 Task: Select the non-relative option in the preference import modul specifier.
Action: Mouse moved to (11, 627)
Screenshot: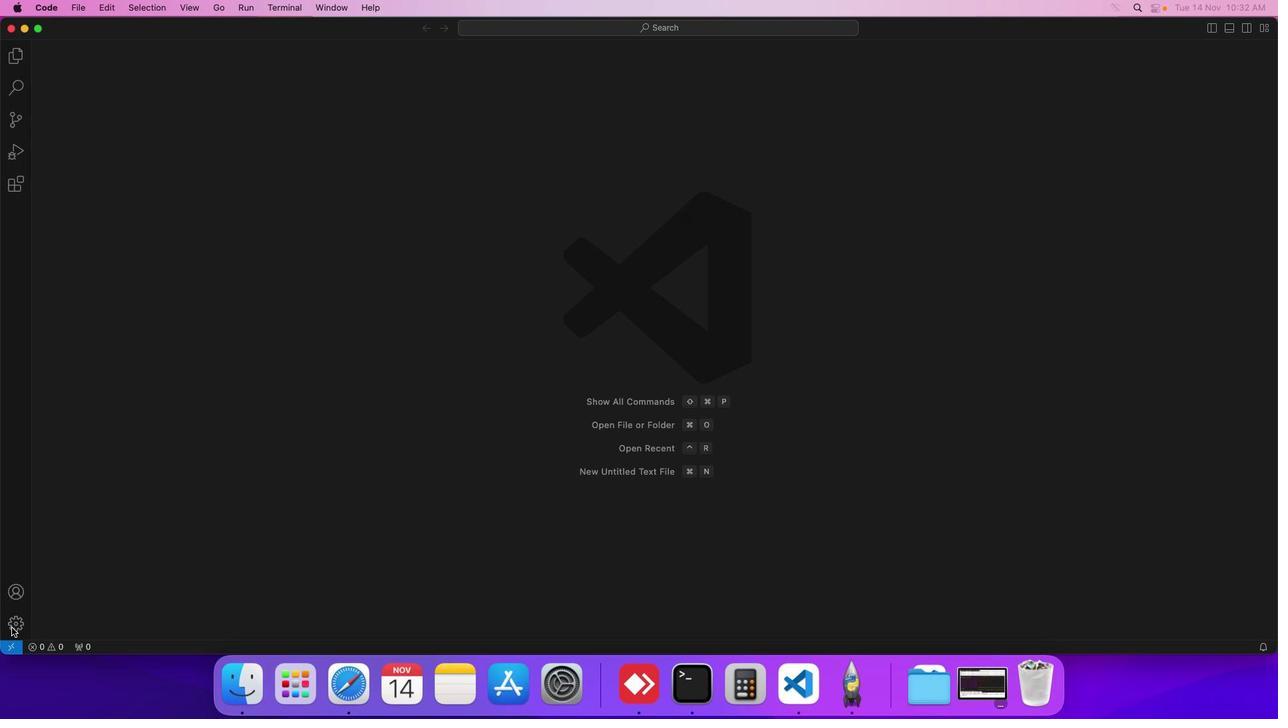 
Action: Mouse pressed left at (11, 627)
Screenshot: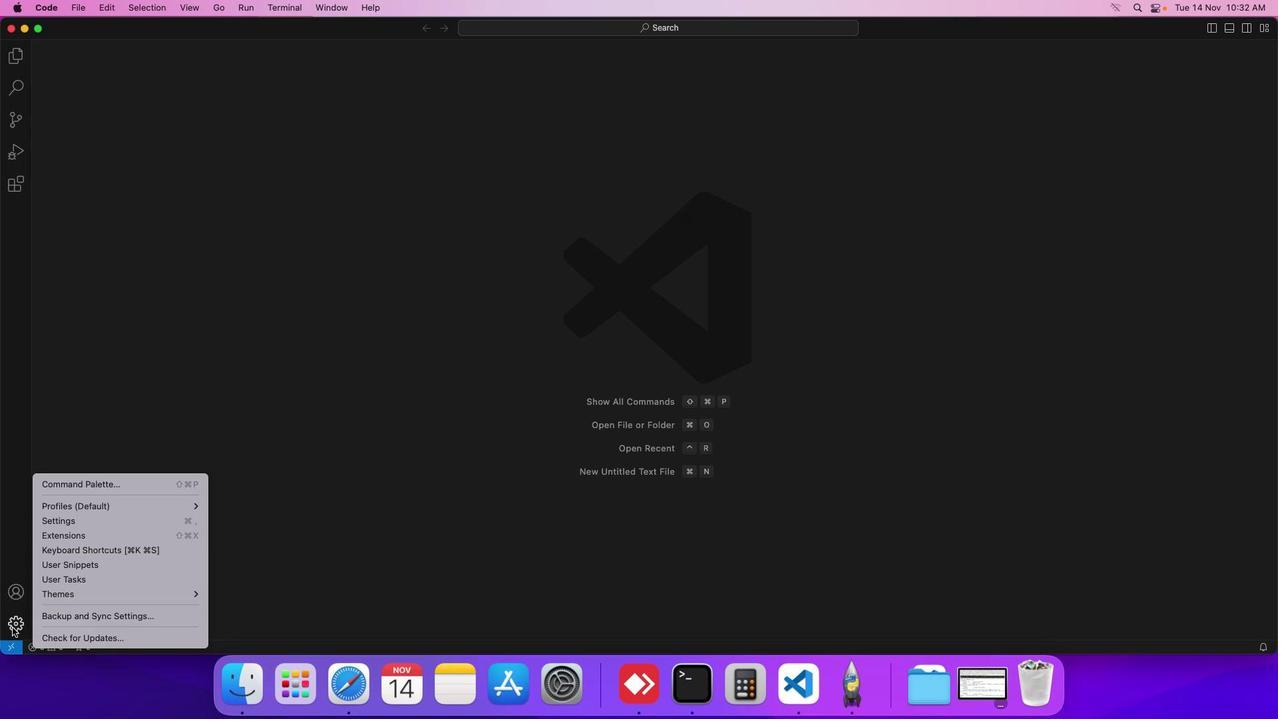
Action: Mouse moved to (164, 521)
Screenshot: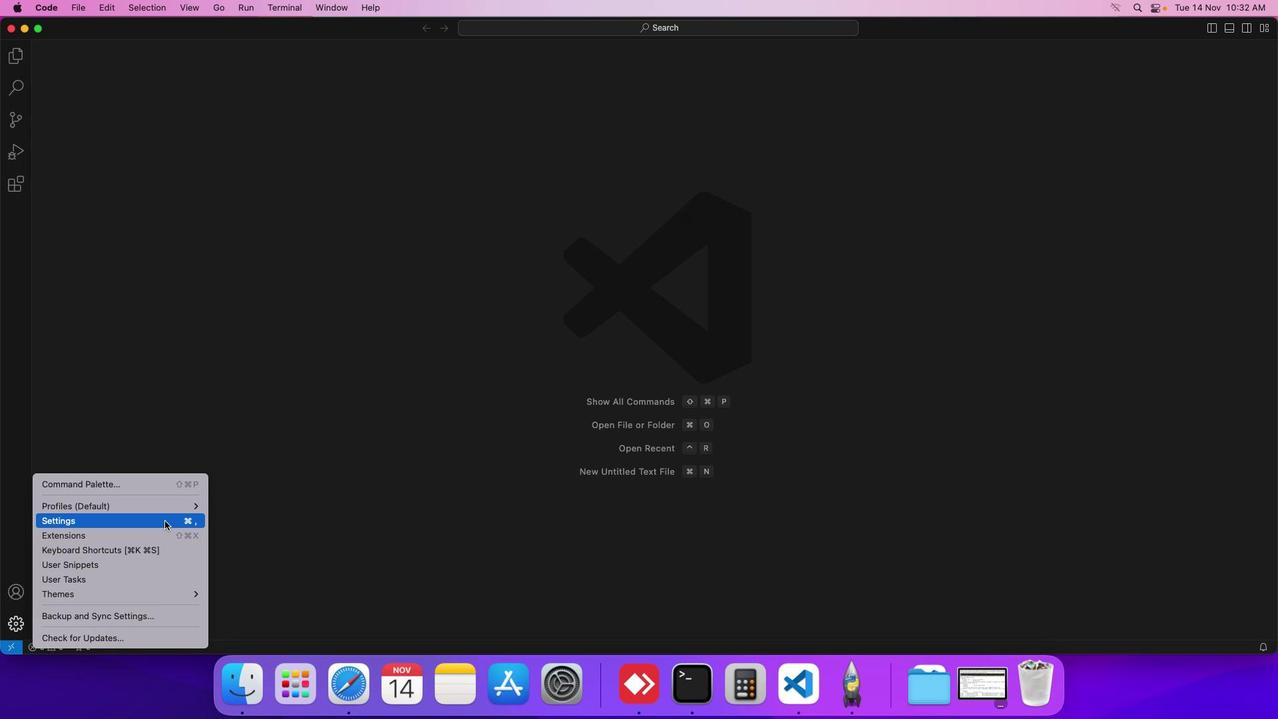 
Action: Mouse pressed left at (164, 521)
Screenshot: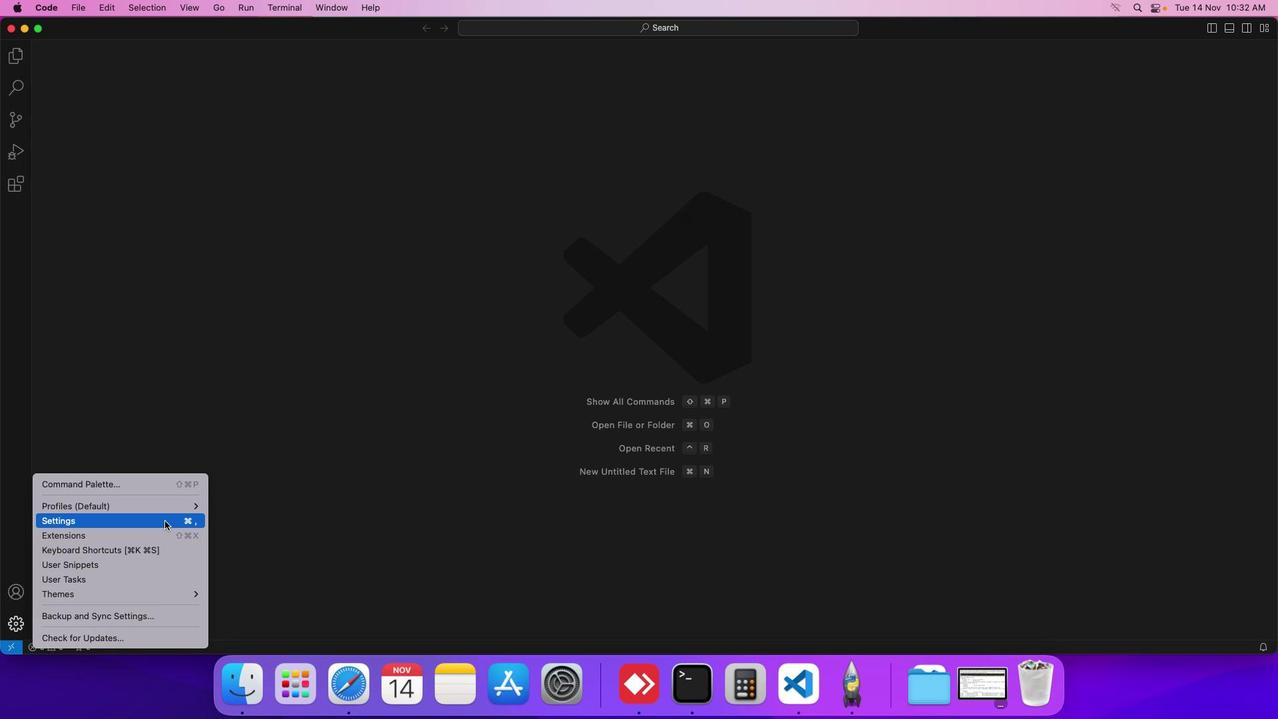 
Action: Mouse moved to (305, 231)
Screenshot: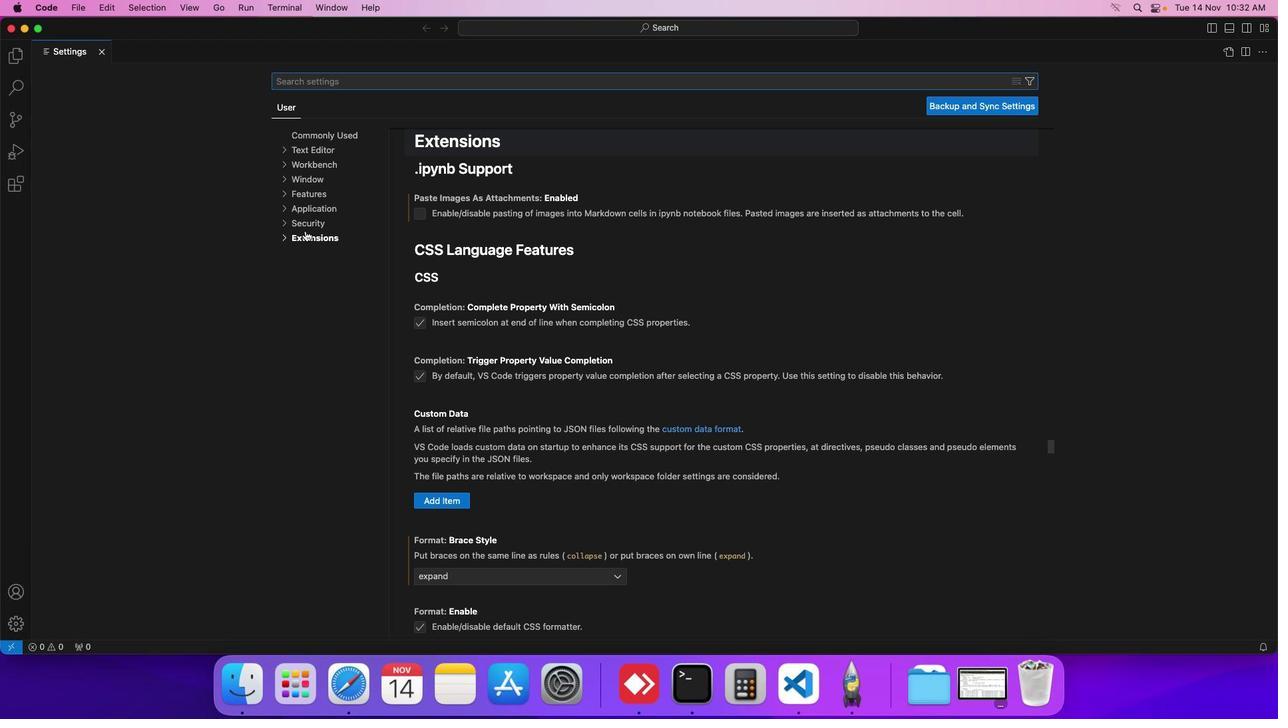 
Action: Mouse pressed left at (305, 231)
Screenshot: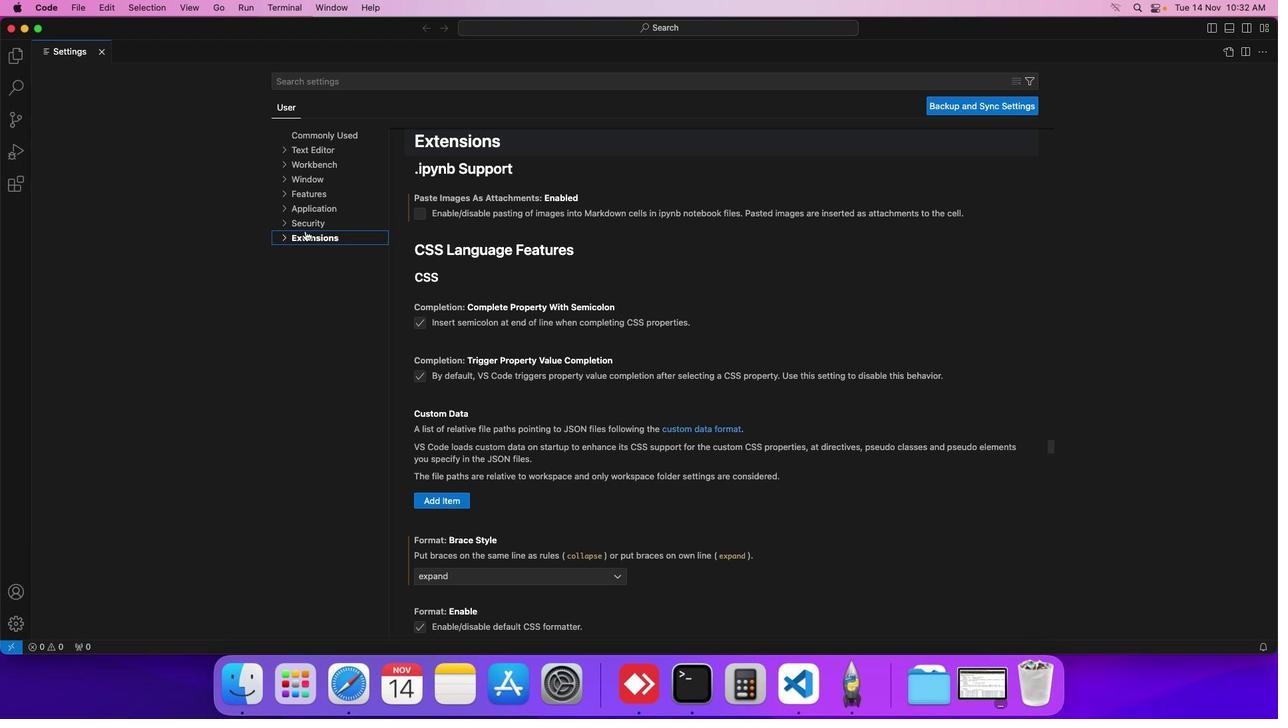 
Action: Mouse moved to (309, 601)
Screenshot: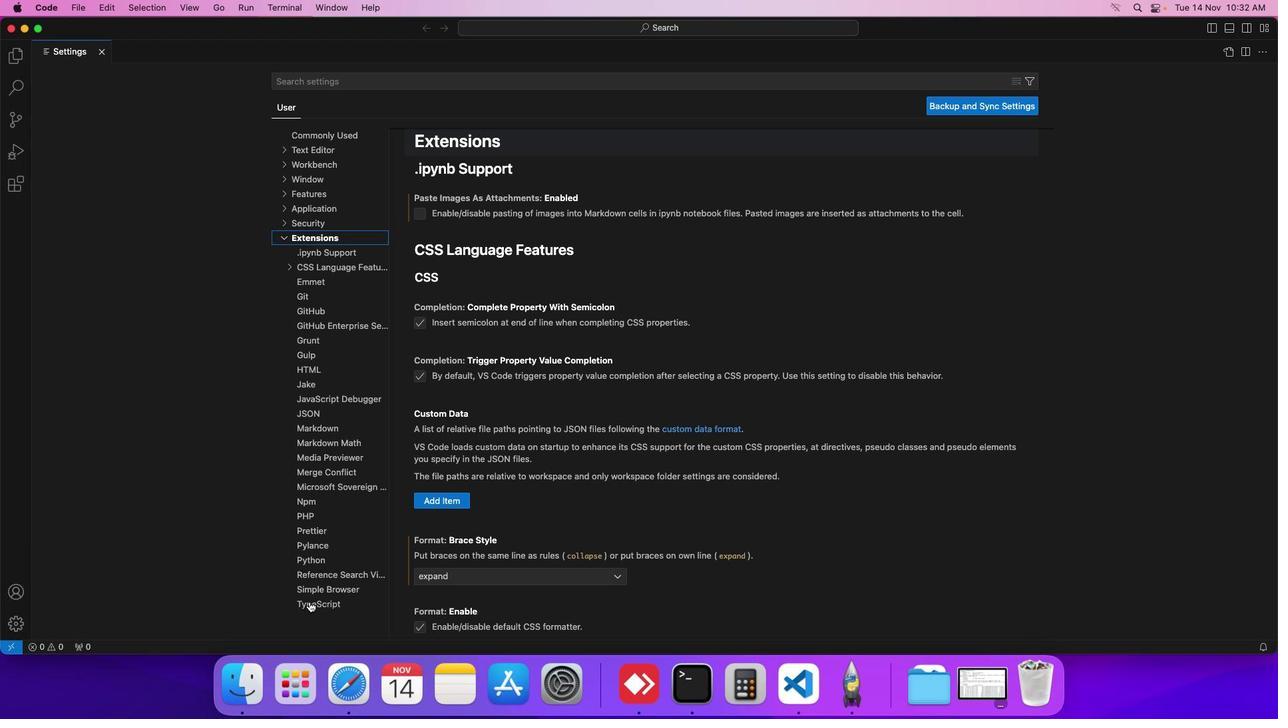 
Action: Mouse pressed left at (309, 601)
Screenshot: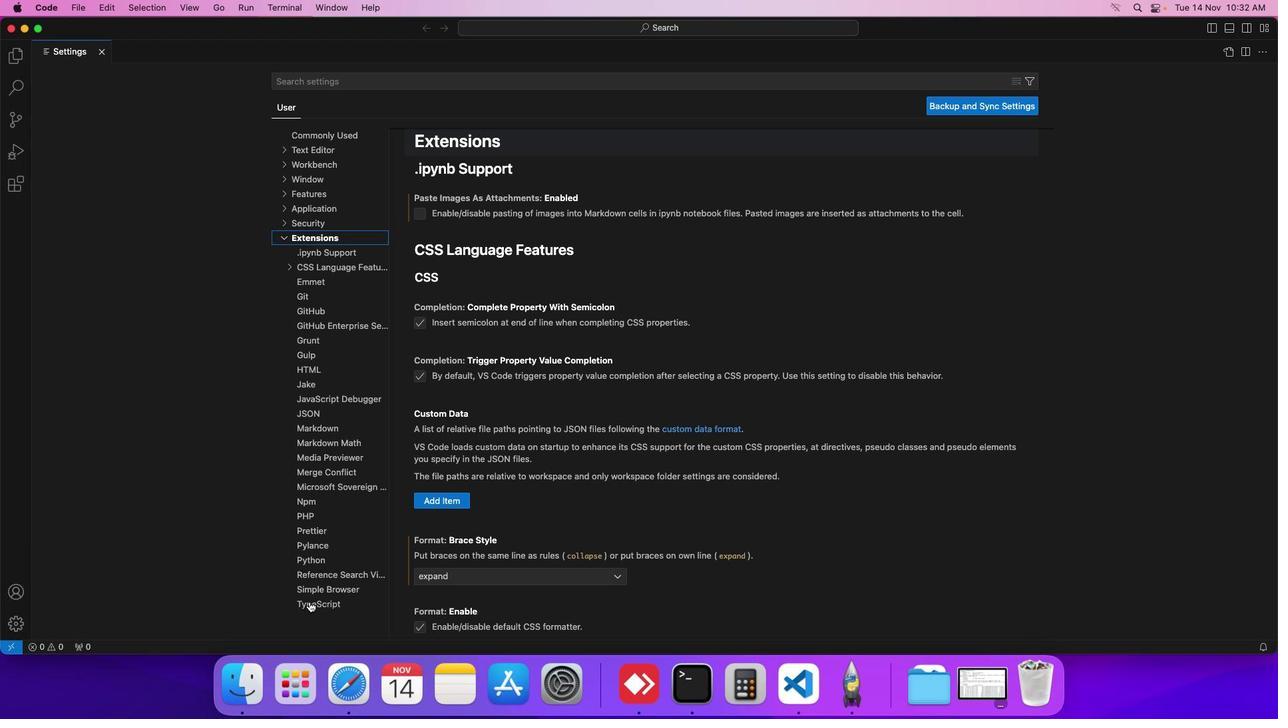 
Action: Mouse moved to (408, 577)
Screenshot: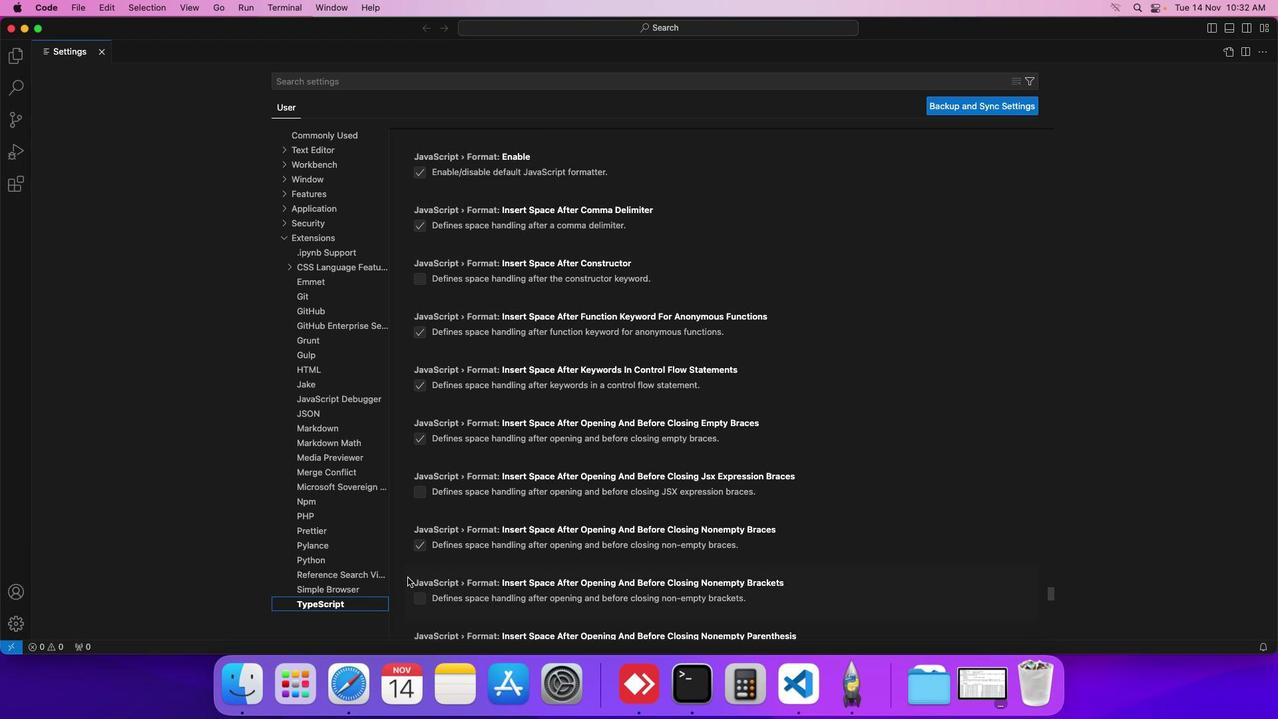 
Action: Mouse scrolled (408, 577) with delta (0, 0)
Screenshot: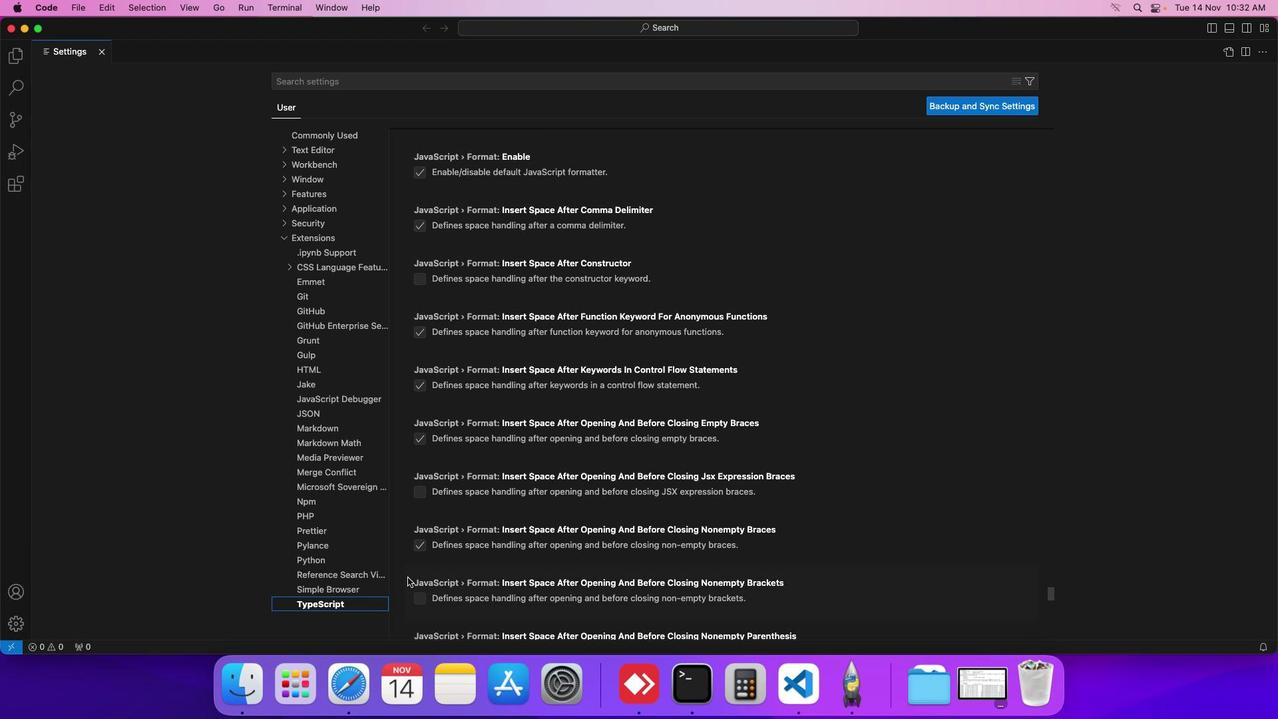 
Action: Mouse scrolled (408, 577) with delta (0, 0)
Screenshot: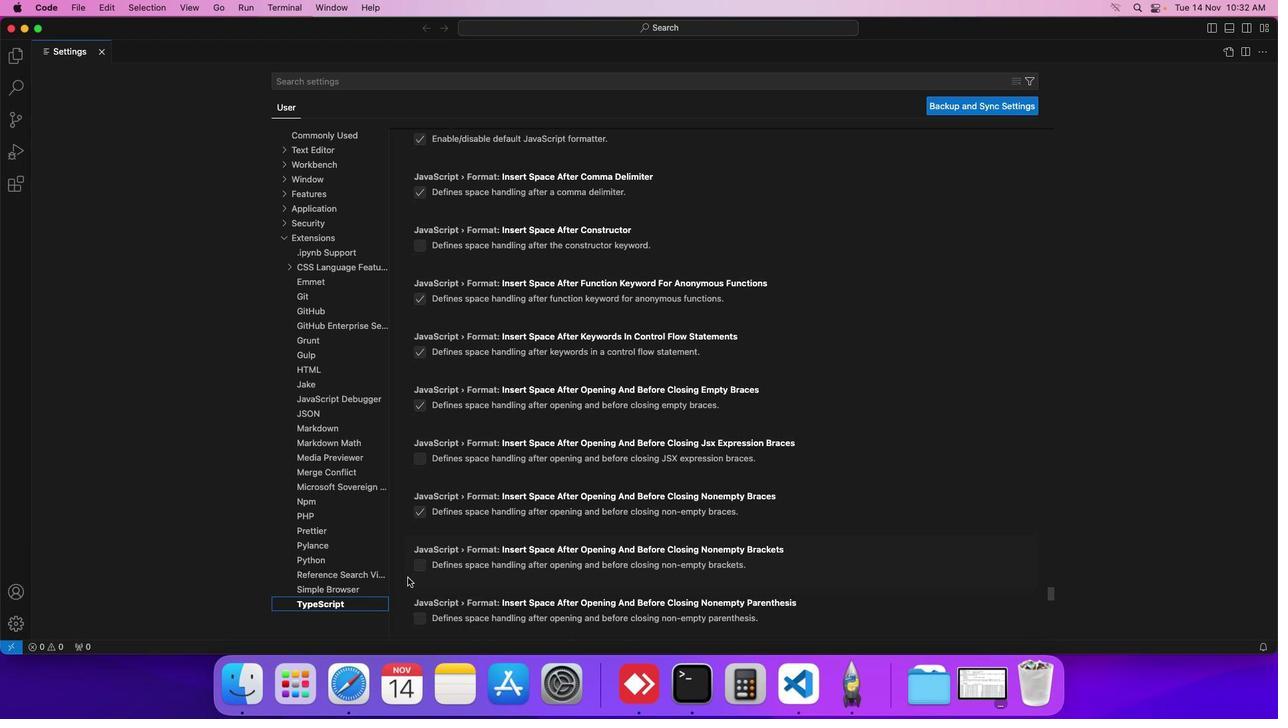 
Action: Mouse scrolled (408, 577) with delta (0, 0)
Screenshot: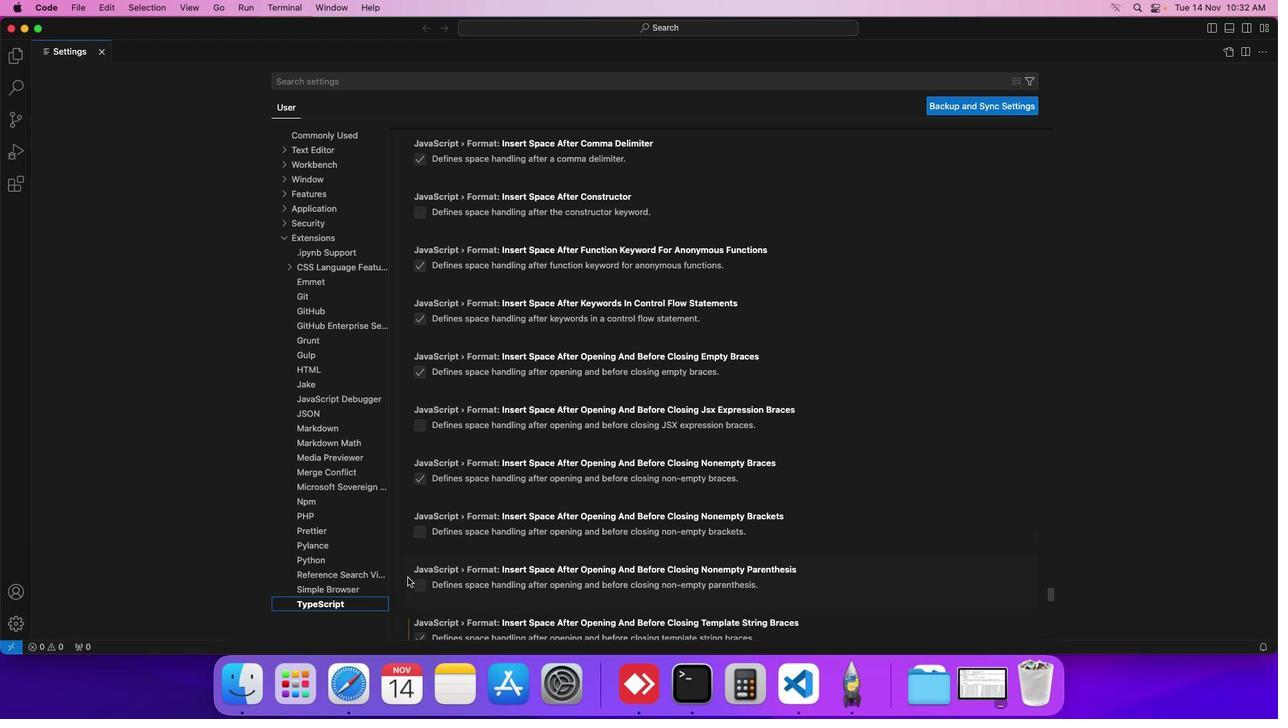 
Action: Mouse scrolled (408, 577) with delta (0, 0)
Screenshot: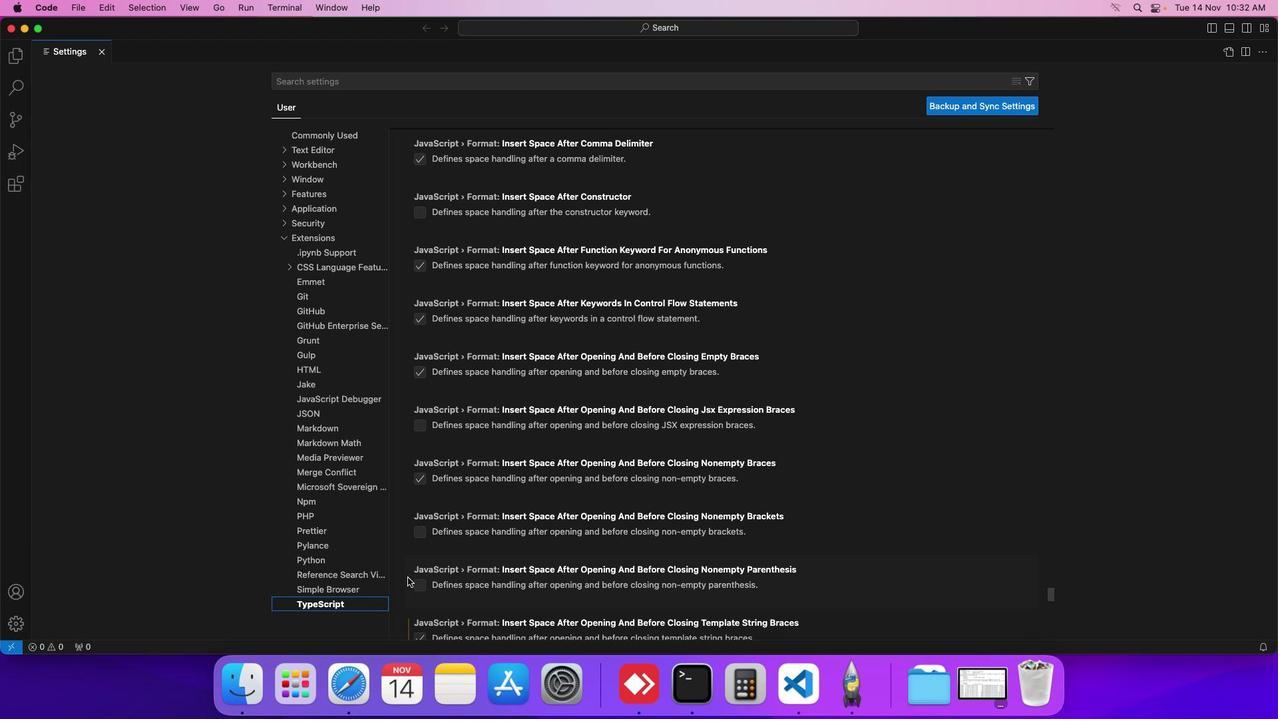 
Action: Mouse moved to (408, 578)
Screenshot: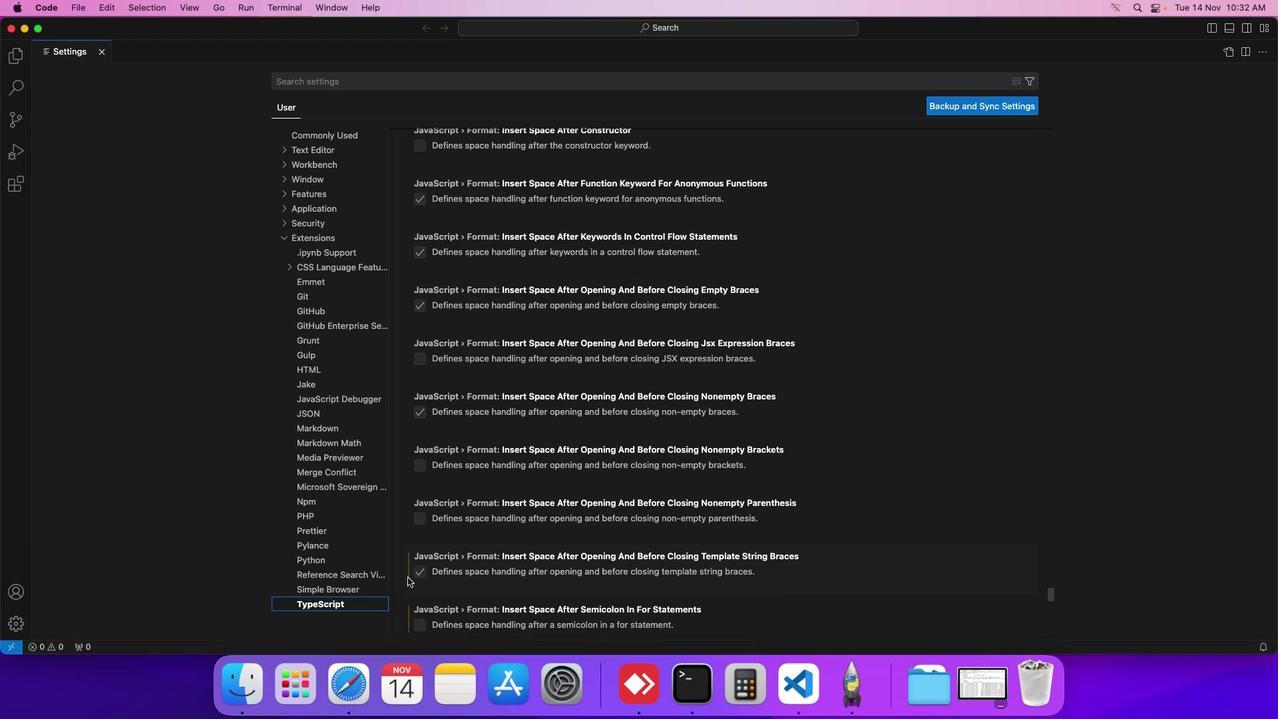 
Action: Mouse scrolled (408, 578) with delta (0, 0)
Screenshot: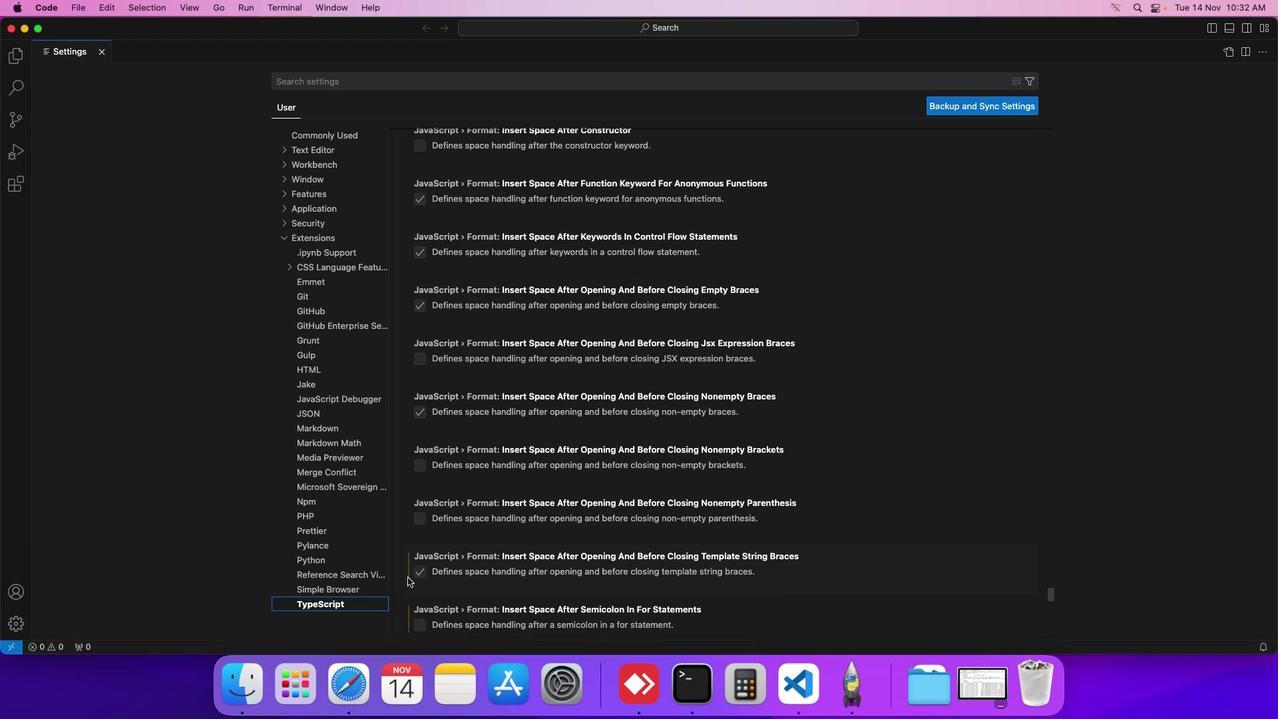 
Action: Mouse moved to (408, 578)
Screenshot: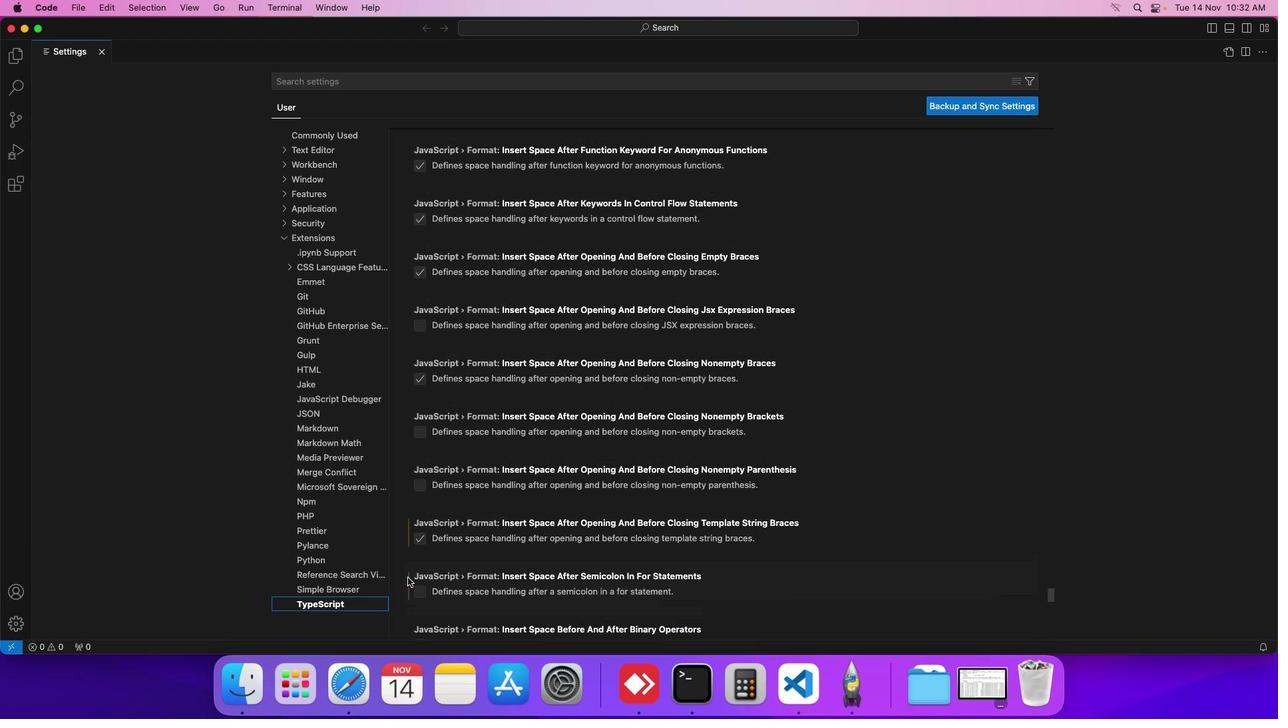 
Action: Mouse scrolled (408, 578) with delta (0, 0)
Screenshot: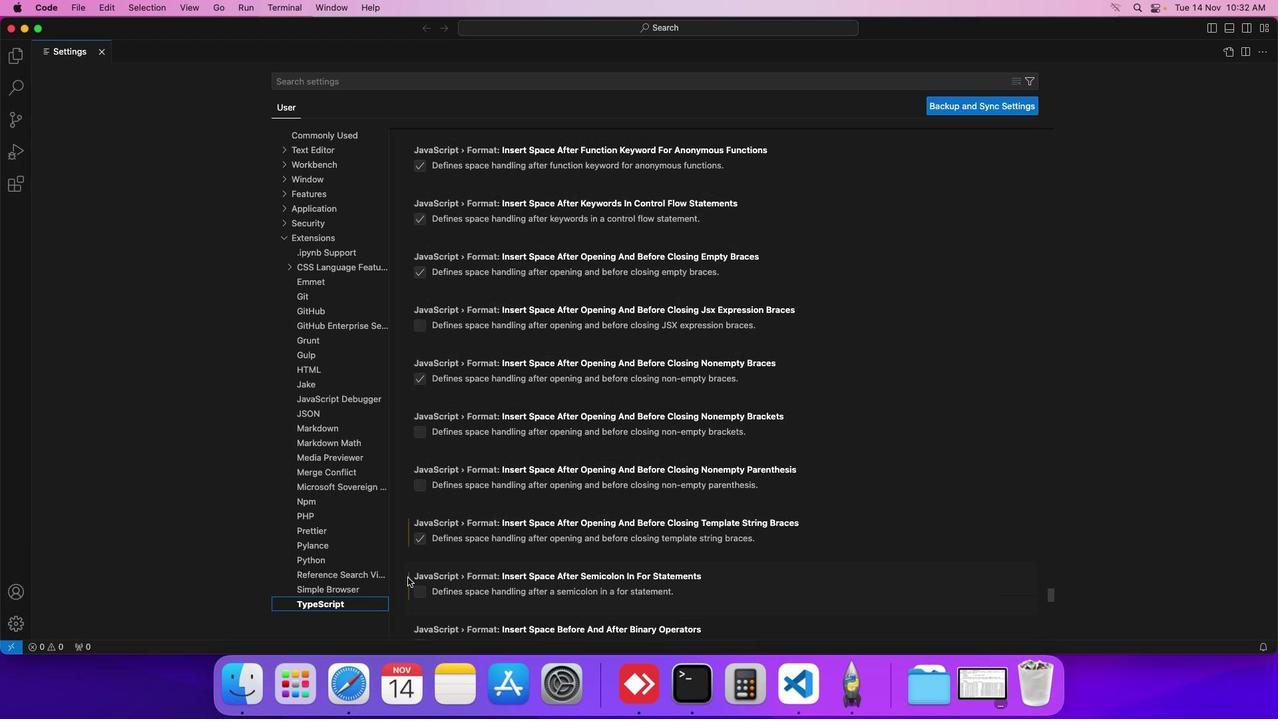 
Action: Mouse scrolled (408, 578) with delta (0, 0)
Screenshot: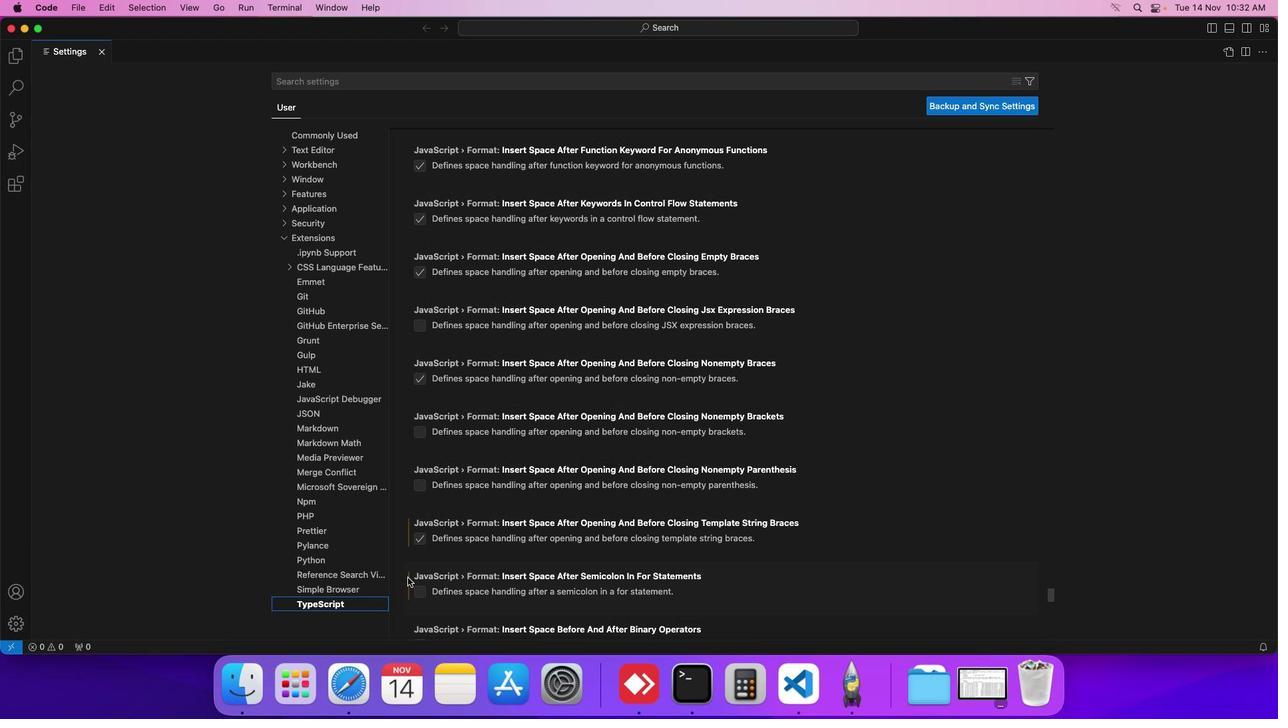 
Action: Mouse scrolled (408, 578) with delta (0, 0)
Screenshot: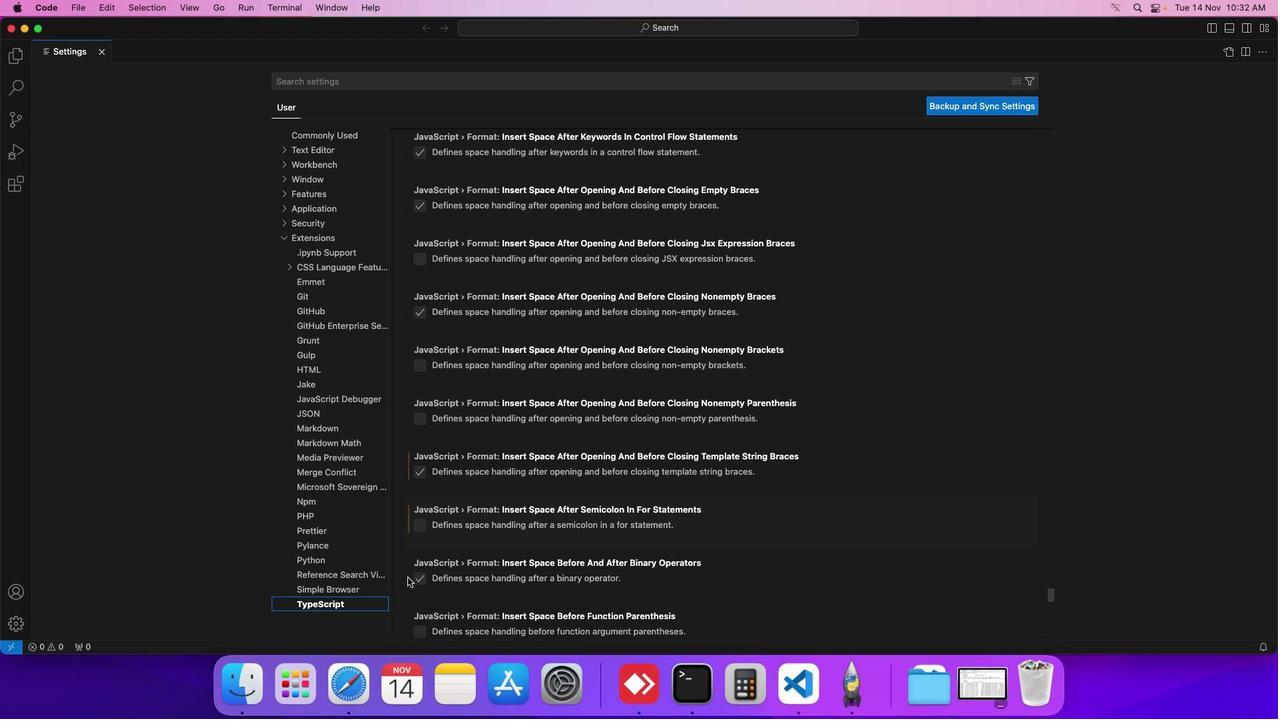 
Action: Mouse scrolled (408, 578) with delta (0, 0)
Screenshot: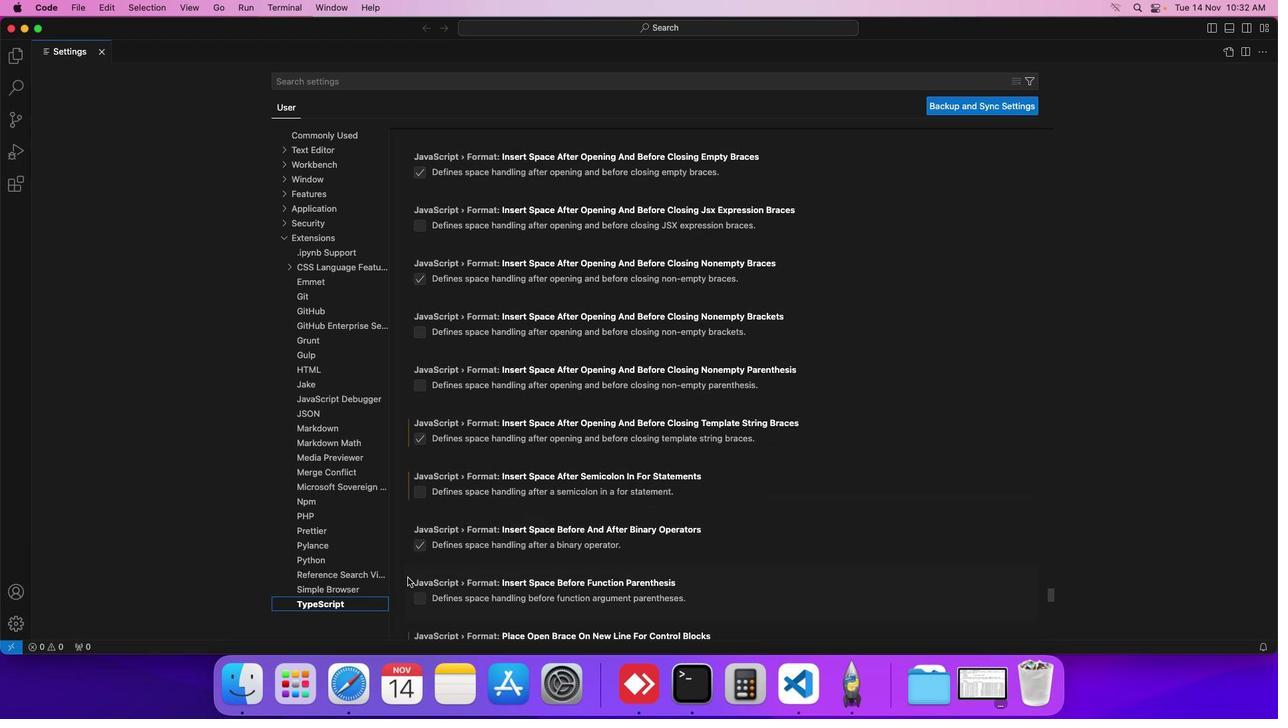 
Action: Mouse scrolled (408, 578) with delta (0, 0)
Screenshot: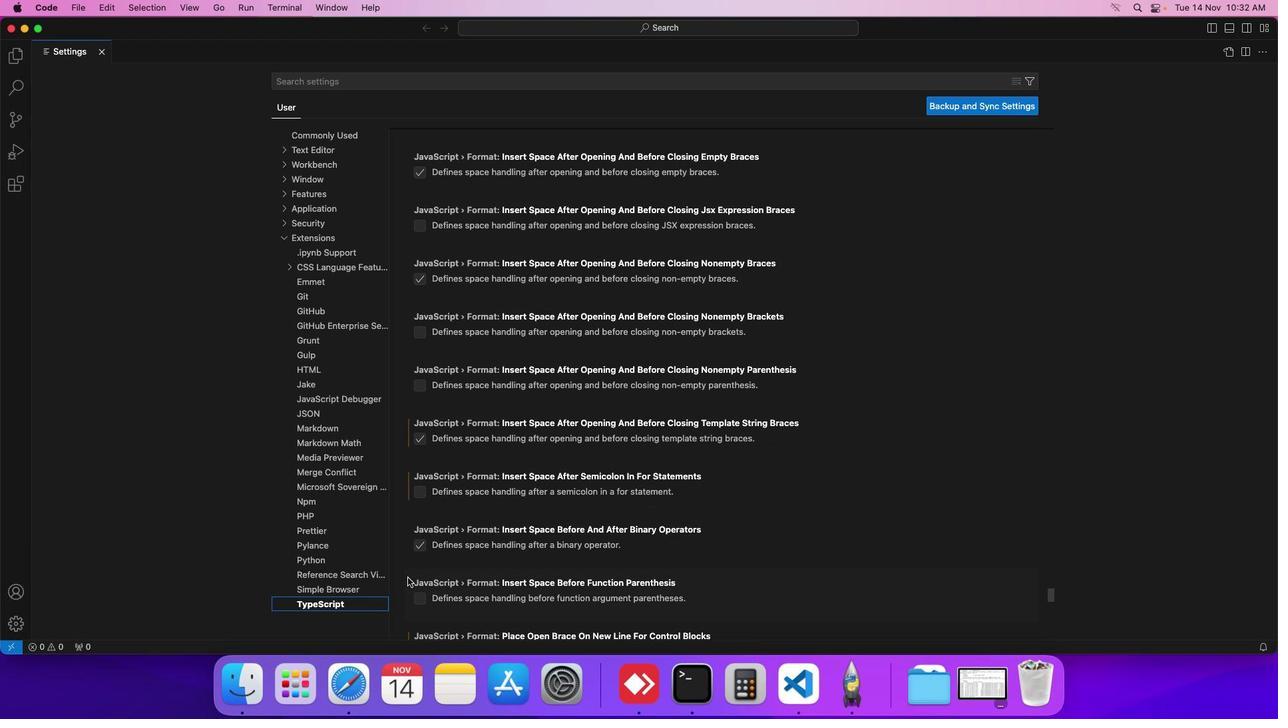 
Action: Mouse scrolled (408, 578) with delta (0, 0)
Screenshot: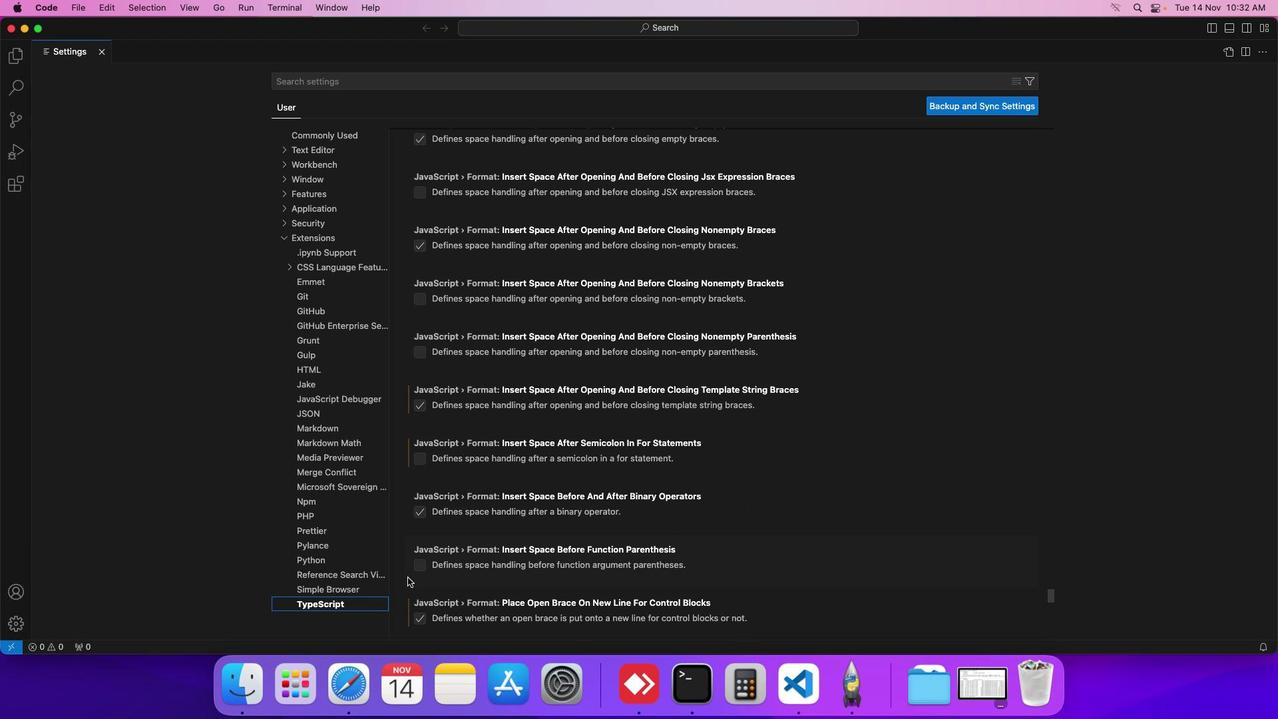 
Action: Mouse scrolled (408, 578) with delta (0, 0)
Screenshot: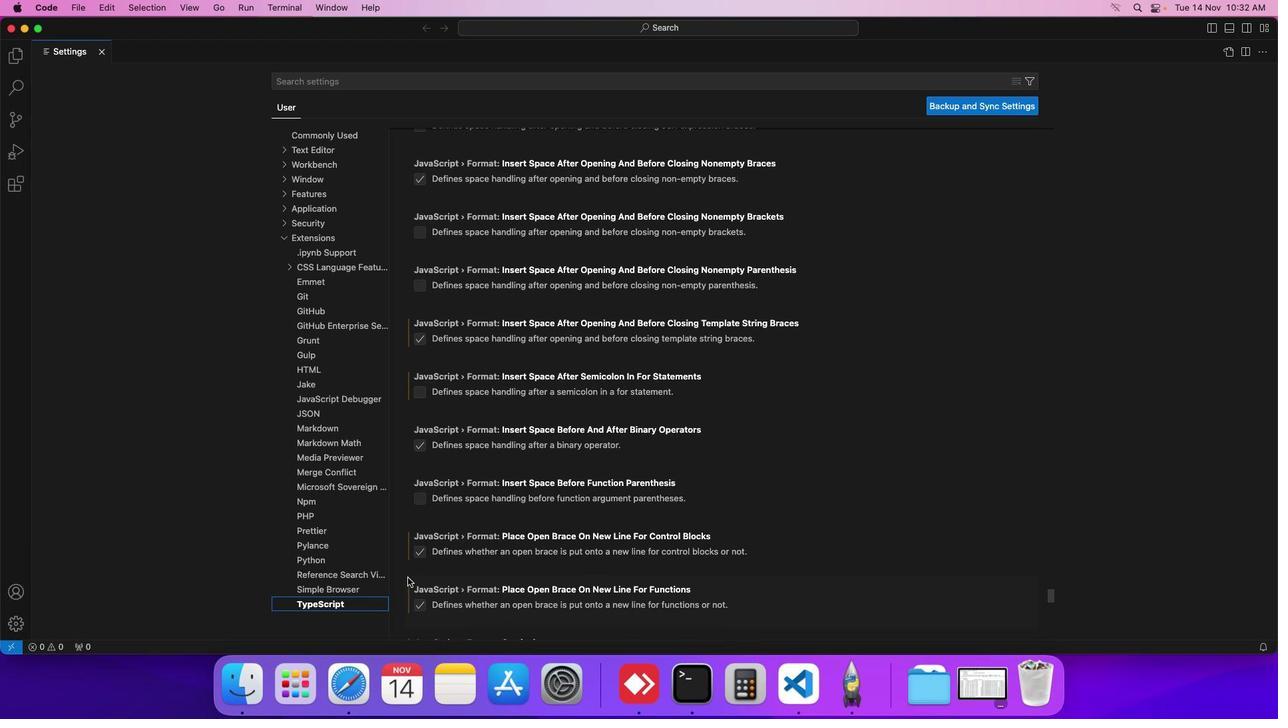 
Action: Mouse scrolled (408, 578) with delta (0, 0)
Screenshot: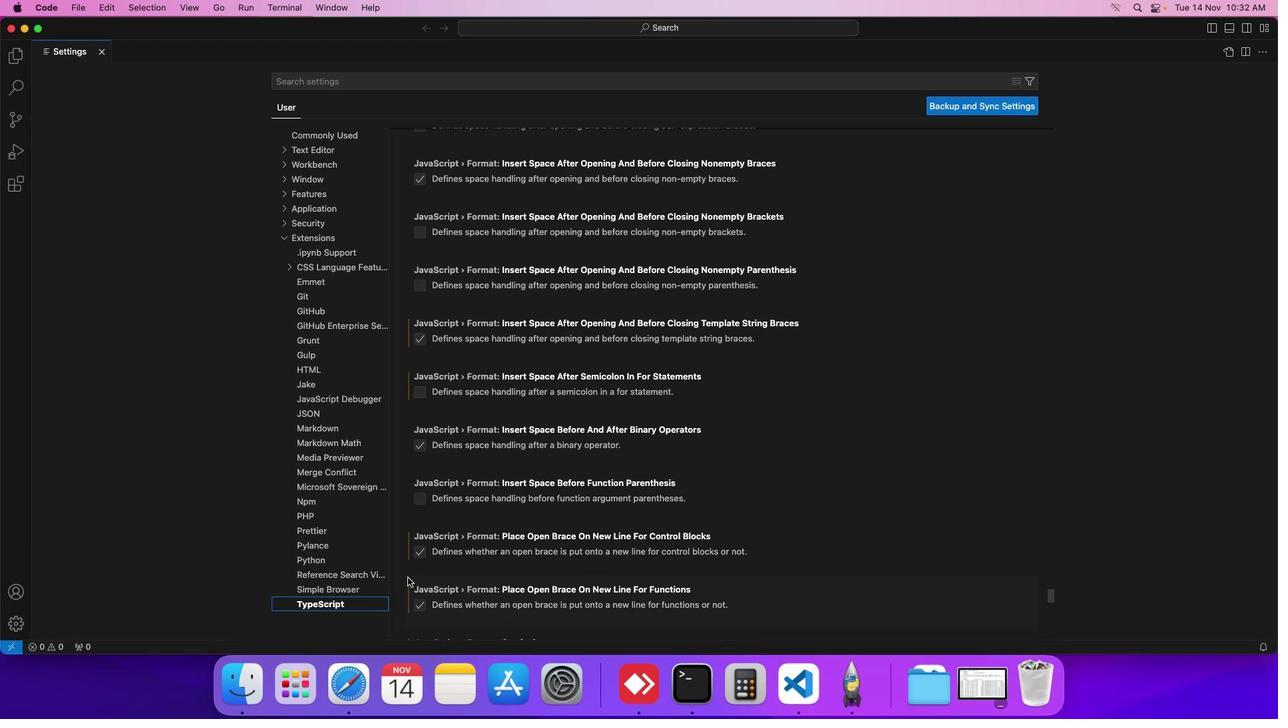
Action: Mouse scrolled (408, 578) with delta (0, 0)
Screenshot: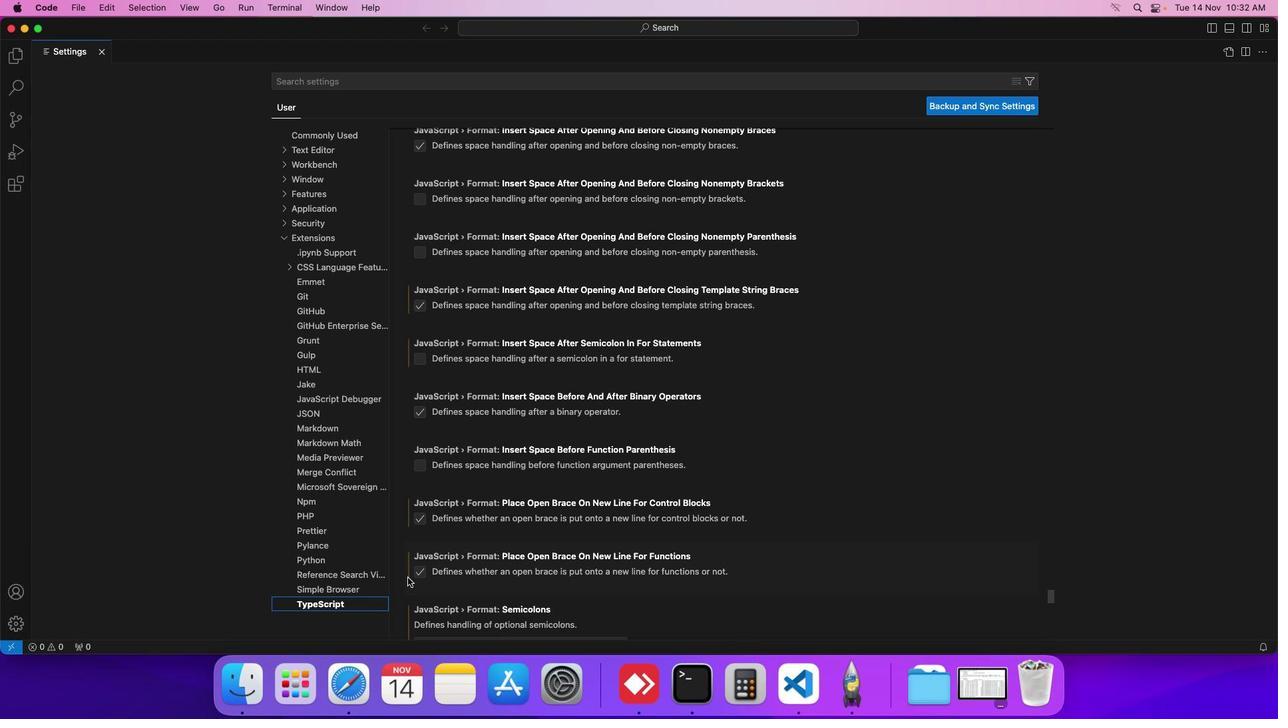 
Action: Mouse scrolled (408, 578) with delta (0, 0)
Screenshot: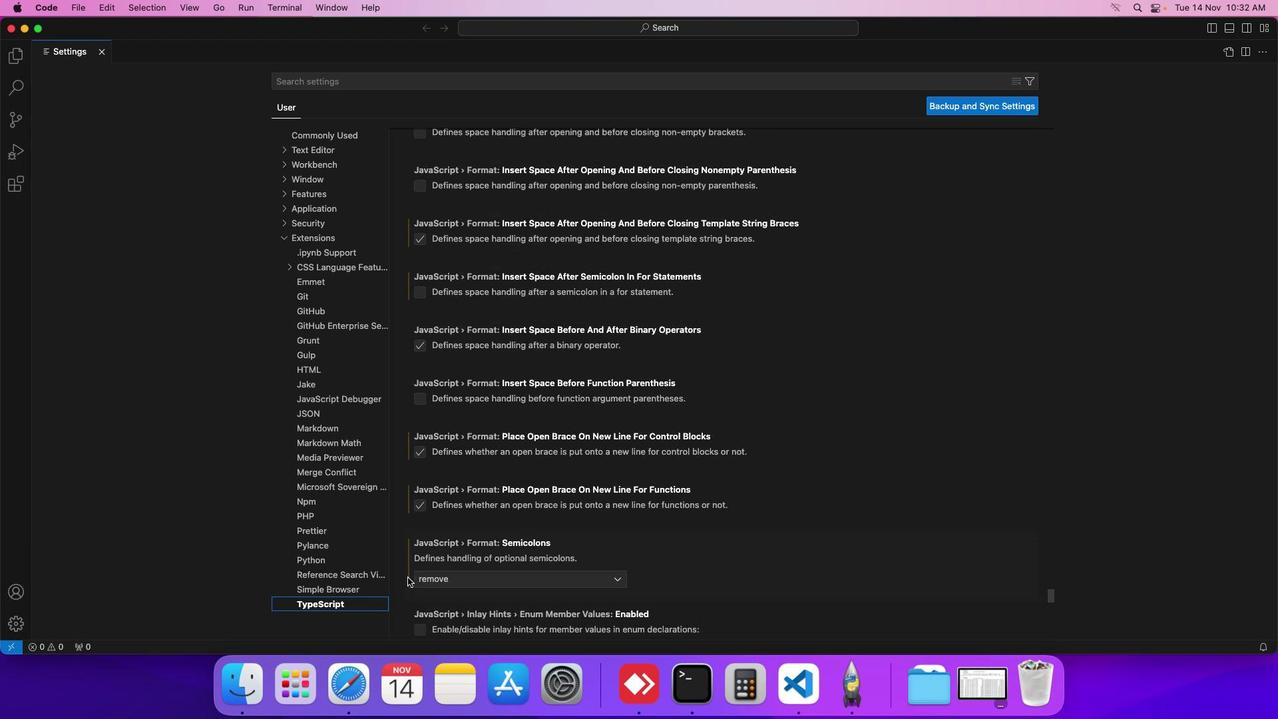 
Action: Mouse scrolled (408, 578) with delta (0, 0)
Screenshot: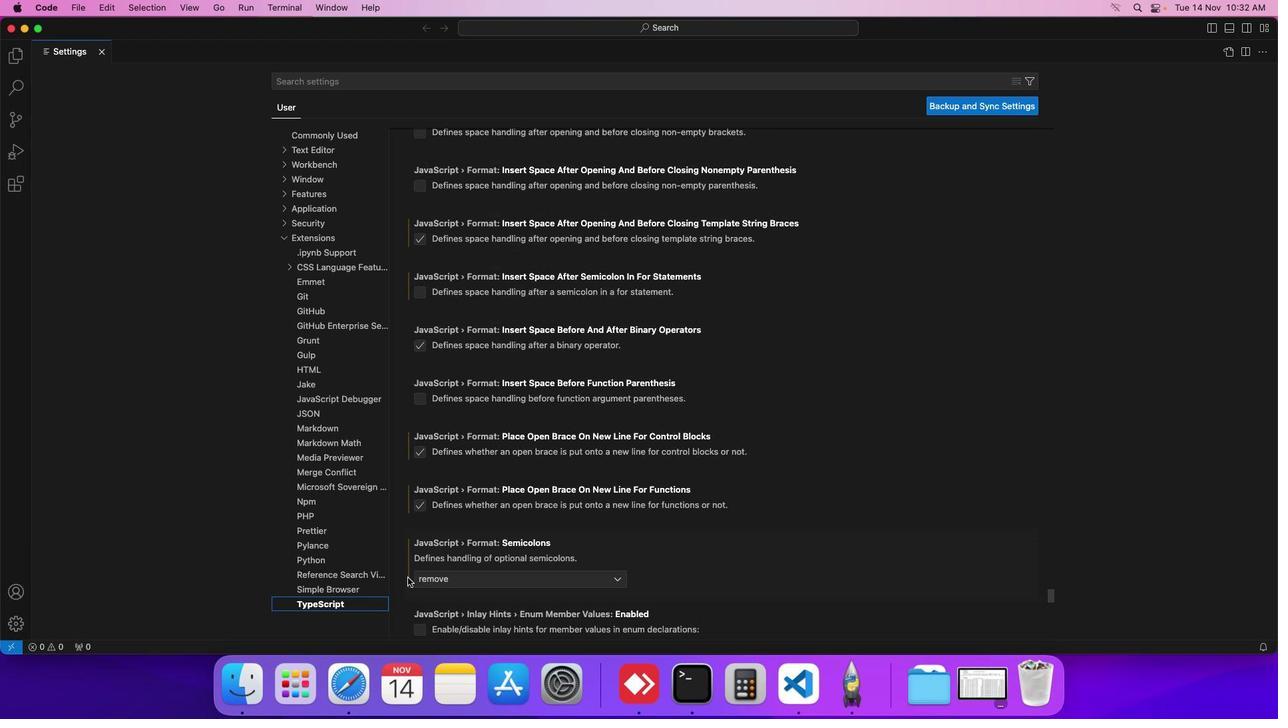 
Action: Mouse scrolled (408, 578) with delta (0, 0)
Screenshot: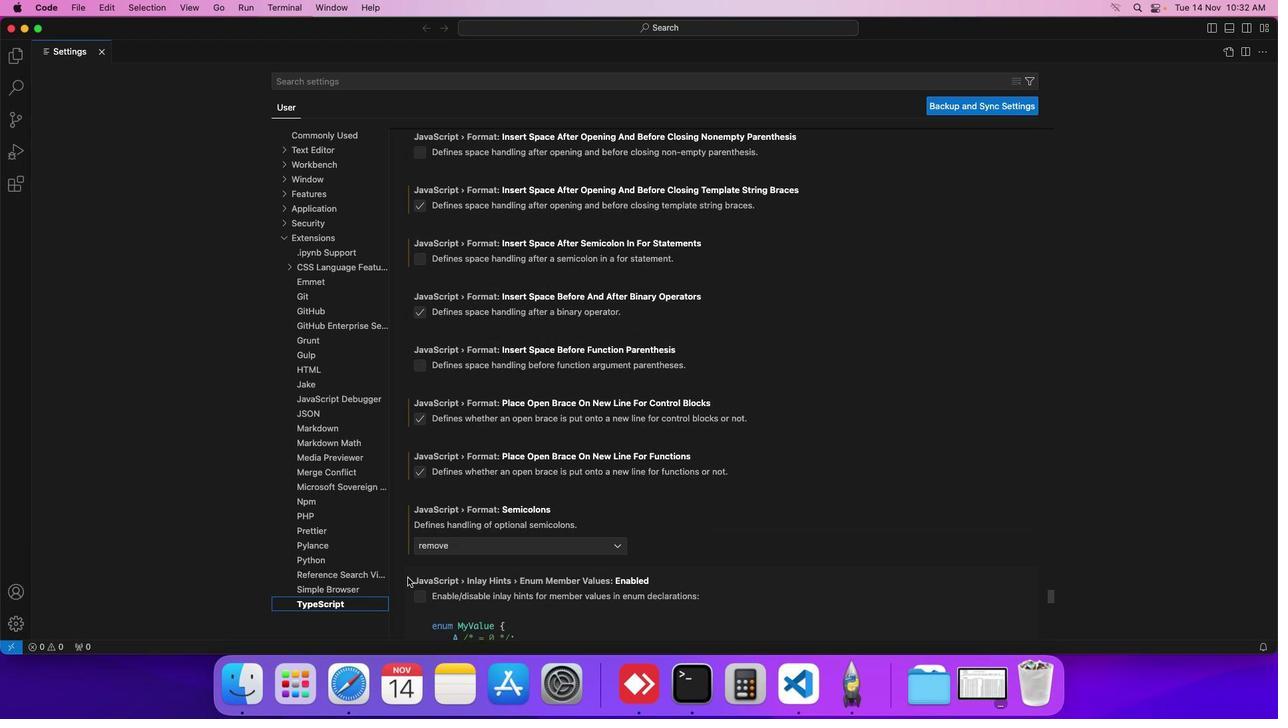 
Action: Mouse scrolled (408, 578) with delta (0, 0)
Screenshot: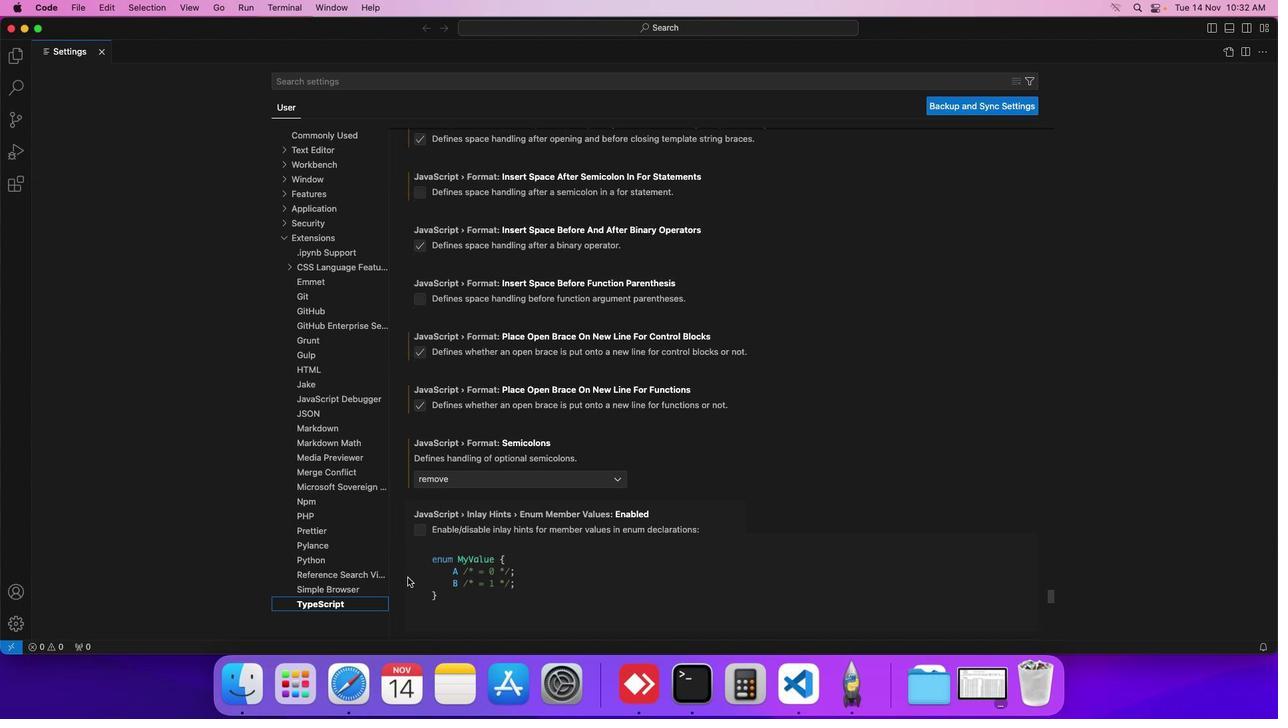 
Action: Mouse scrolled (408, 578) with delta (0, 0)
Screenshot: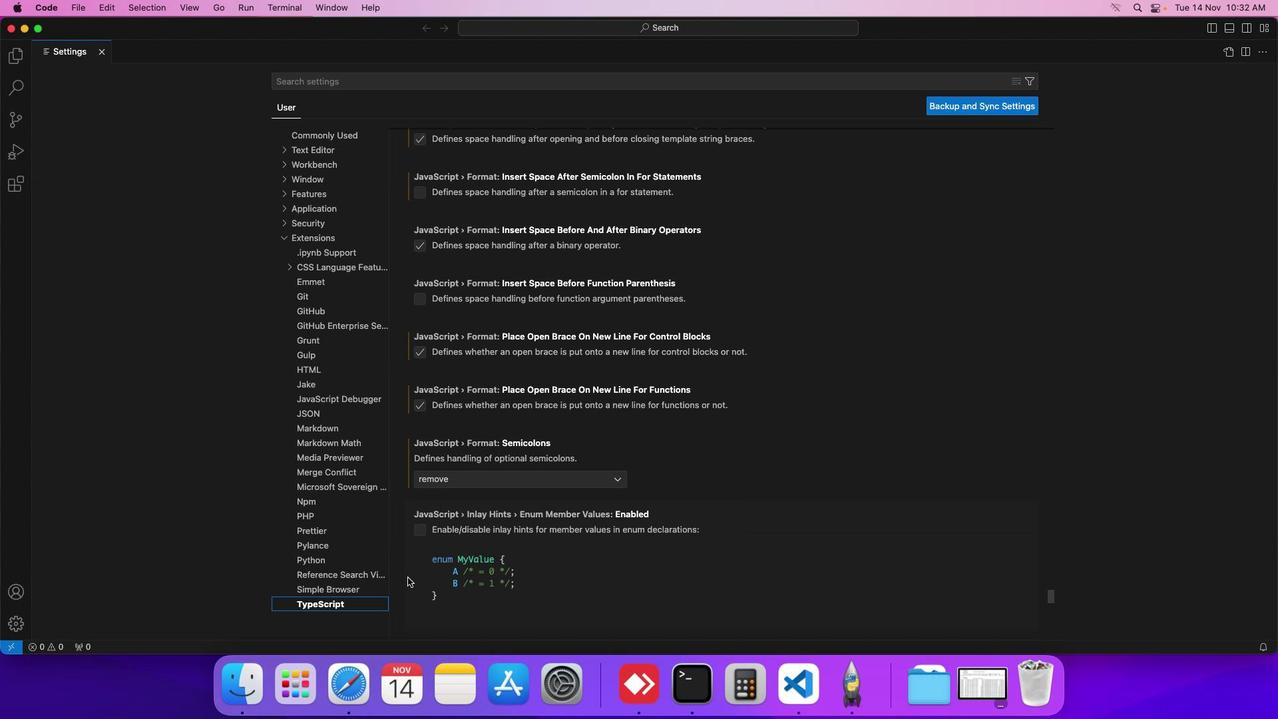 
Action: Mouse scrolled (408, 578) with delta (0, 0)
Screenshot: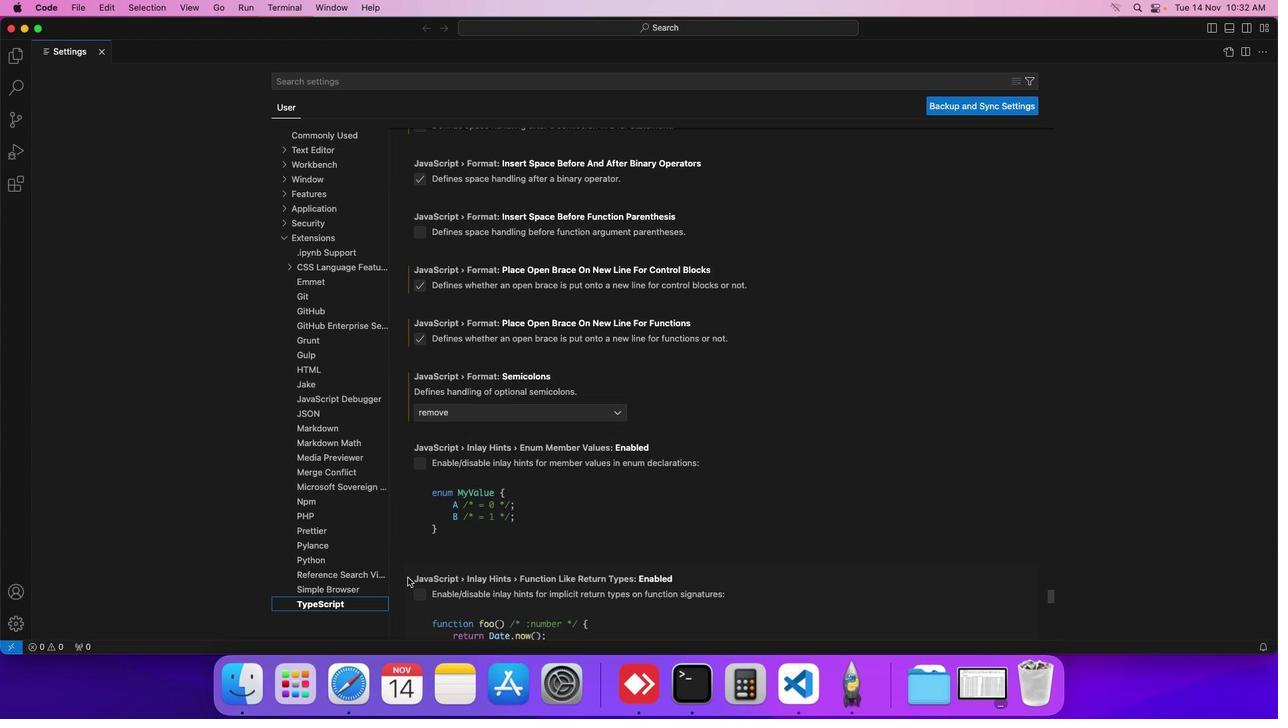 
Action: Mouse scrolled (408, 578) with delta (0, 0)
Screenshot: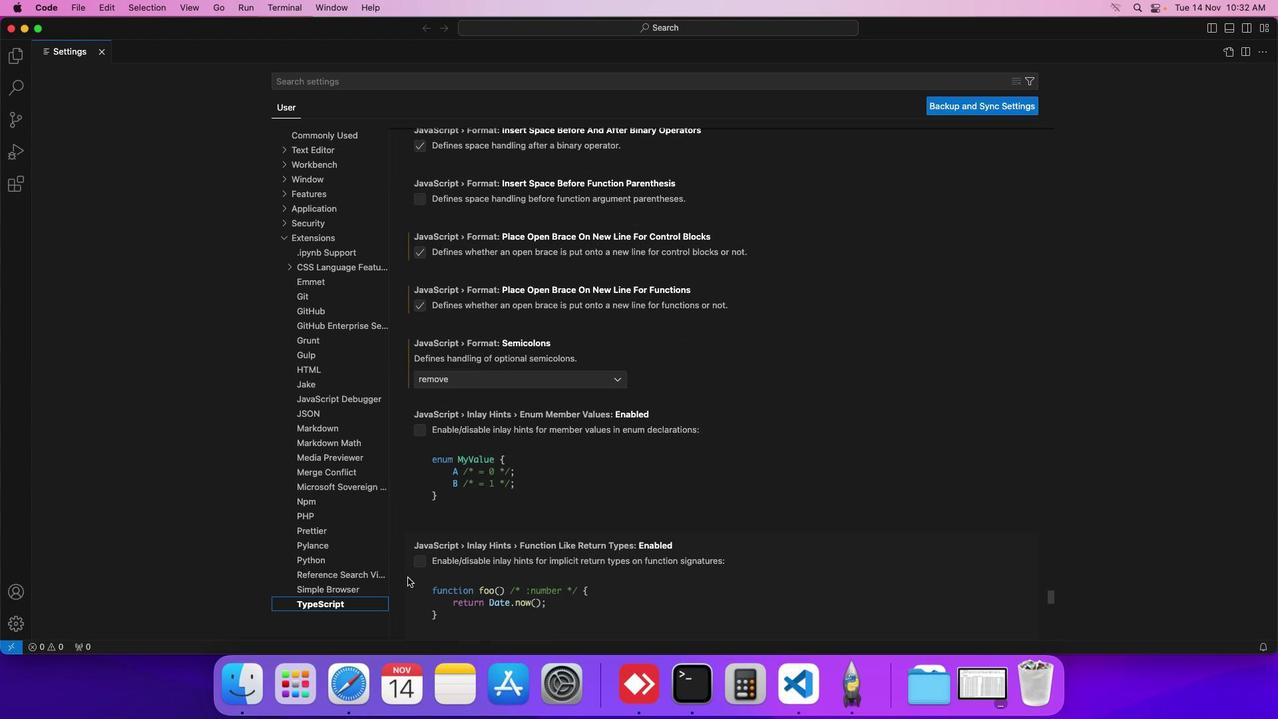 
Action: Mouse scrolled (408, 578) with delta (0, 0)
Screenshot: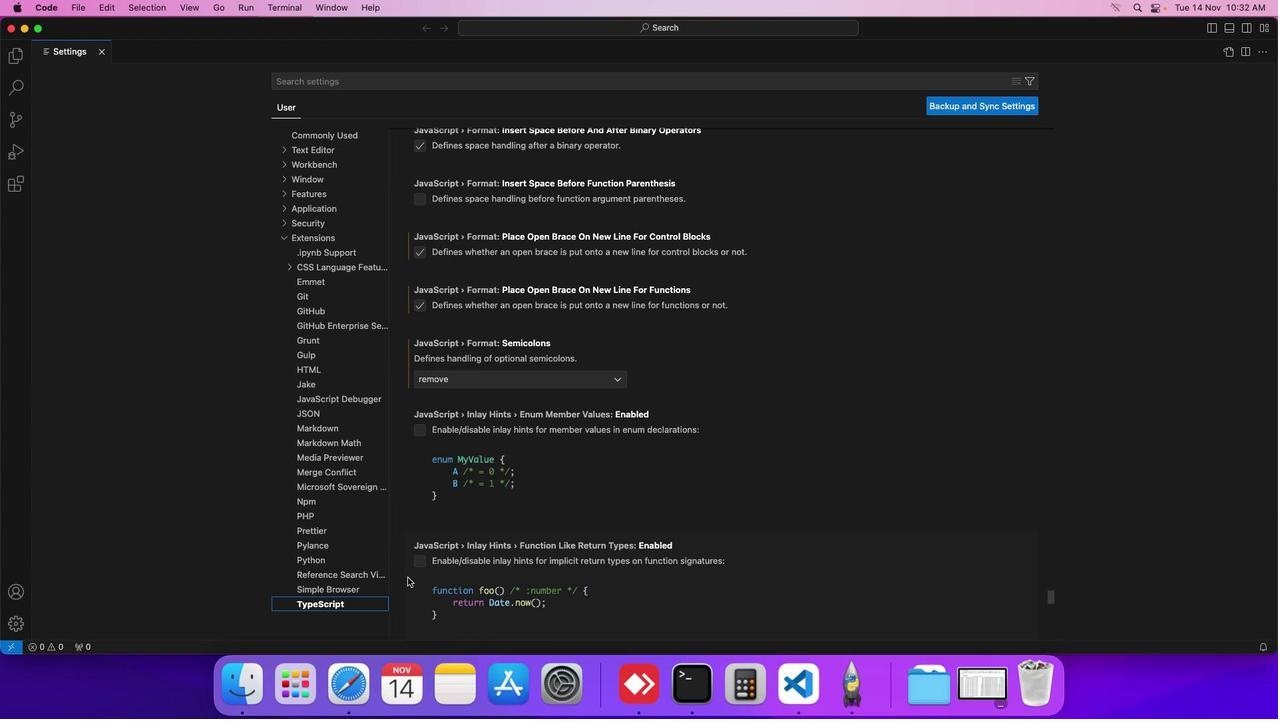 
Action: Mouse scrolled (408, 578) with delta (0, 0)
Screenshot: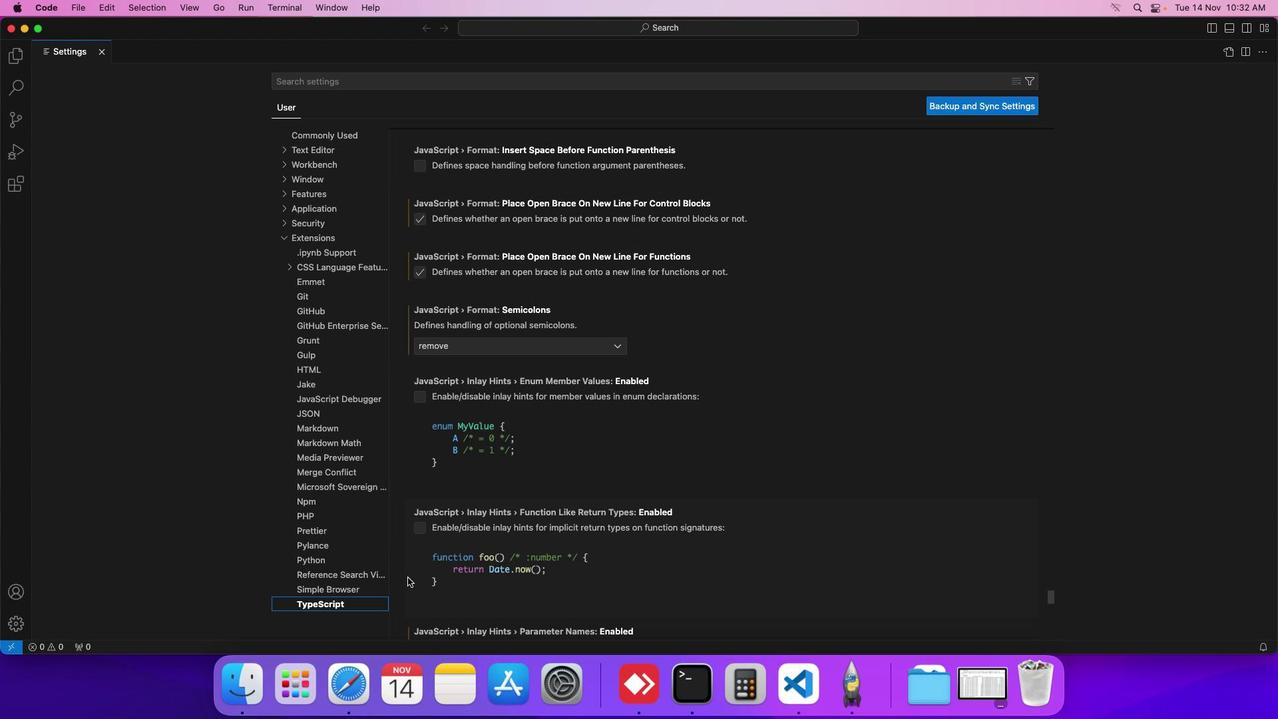 
Action: Mouse scrolled (408, 578) with delta (0, 0)
Screenshot: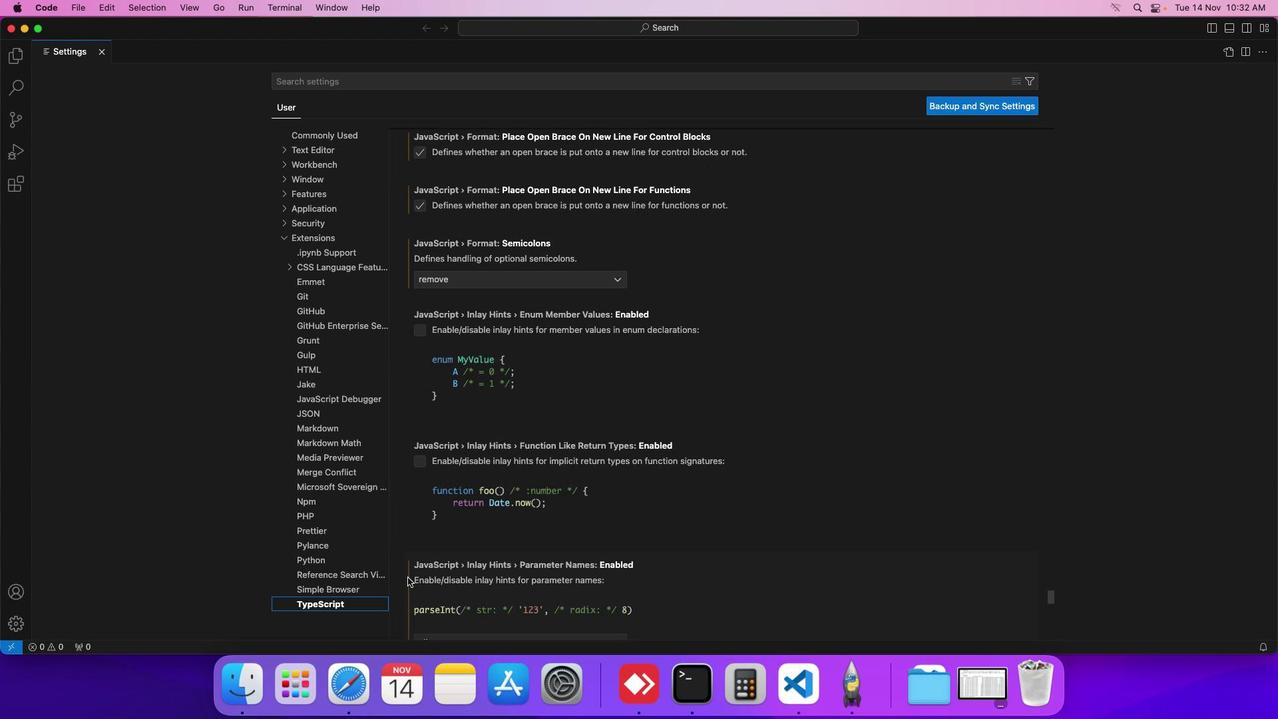 
Action: Mouse scrolled (408, 578) with delta (0, 0)
Screenshot: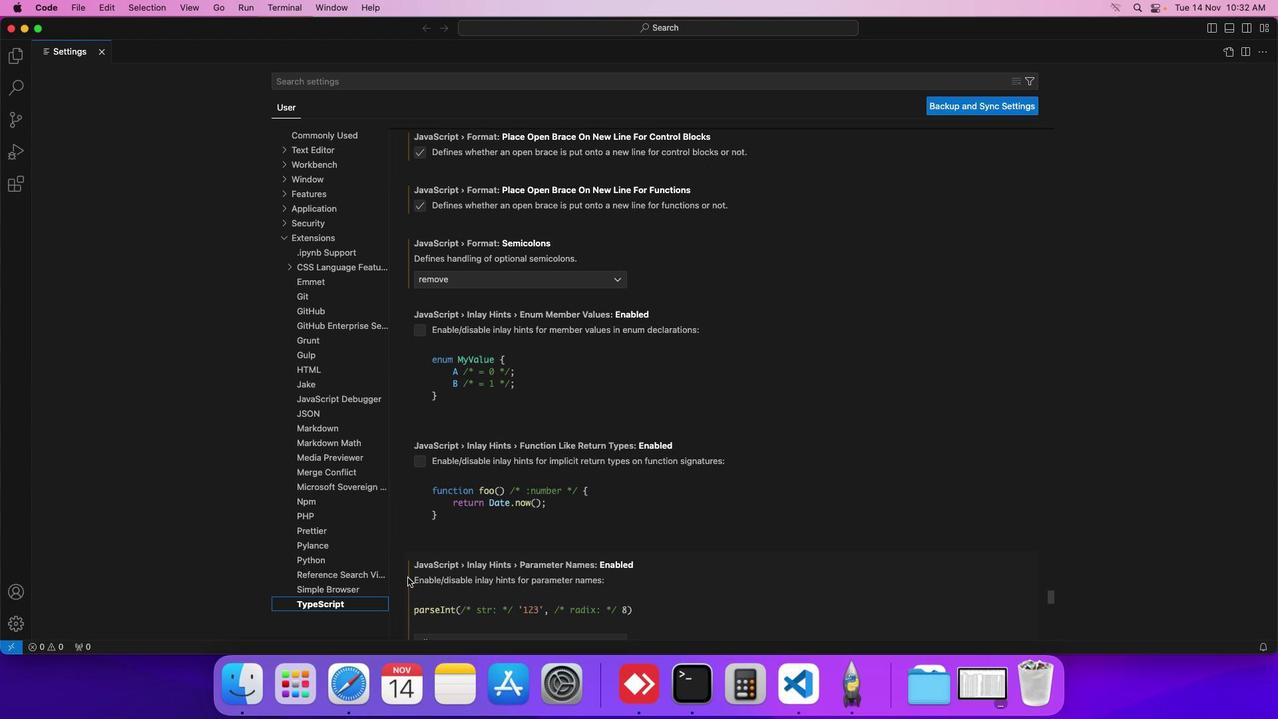 
Action: Mouse scrolled (408, 578) with delta (0, 0)
Screenshot: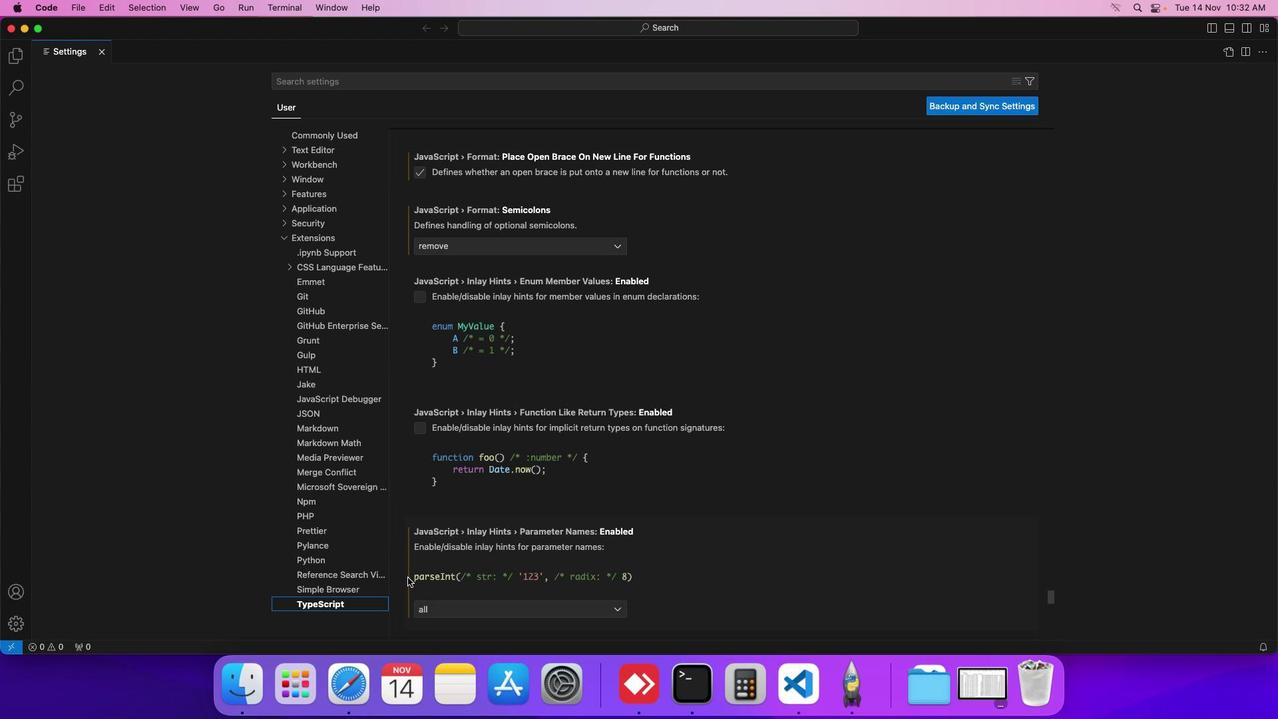 
Action: Mouse scrolled (408, 578) with delta (0, 0)
Screenshot: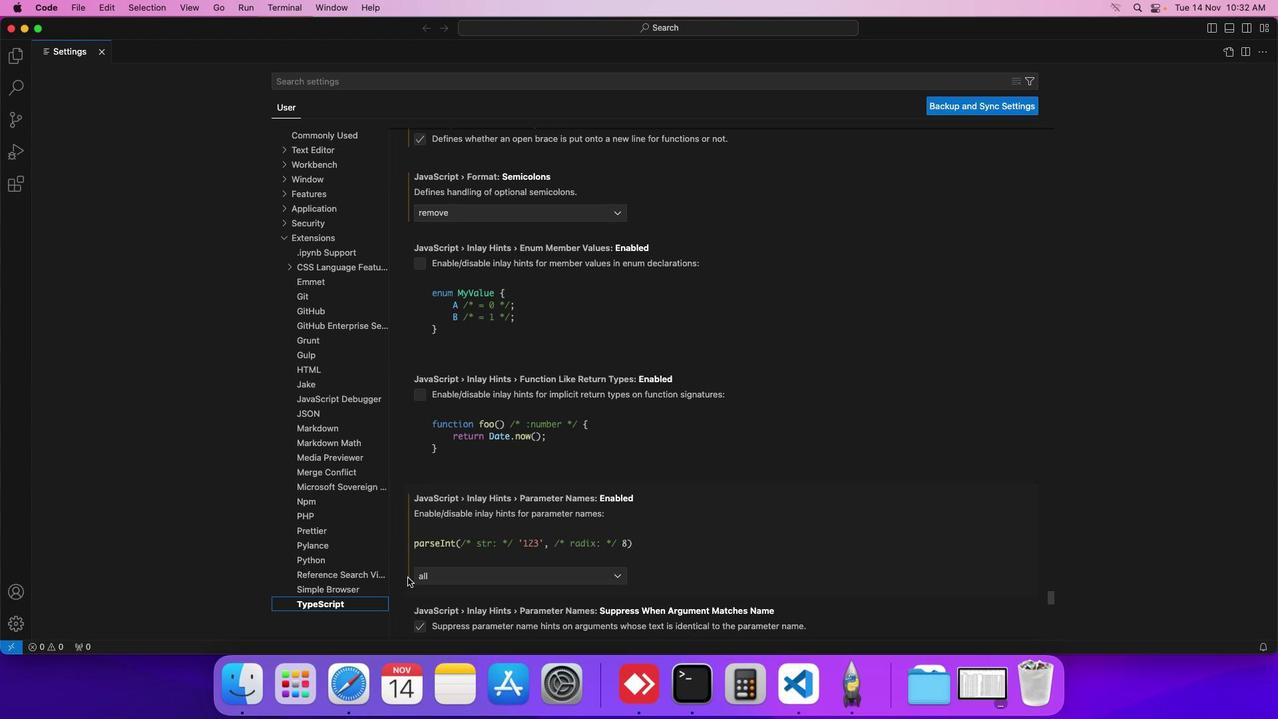 
Action: Mouse scrolled (408, 578) with delta (0, 0)
Screenshot: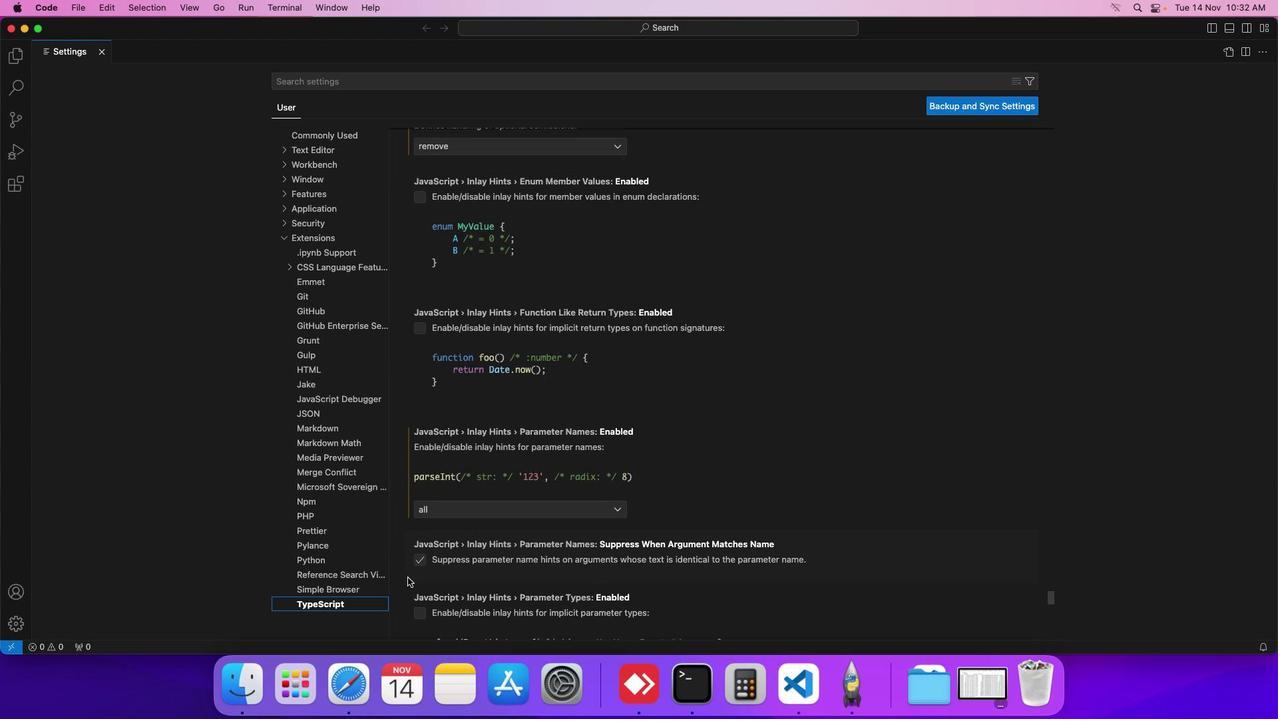 
Action: Mouse scrolled (408, 578) with delta (0, 0)
Screenshot: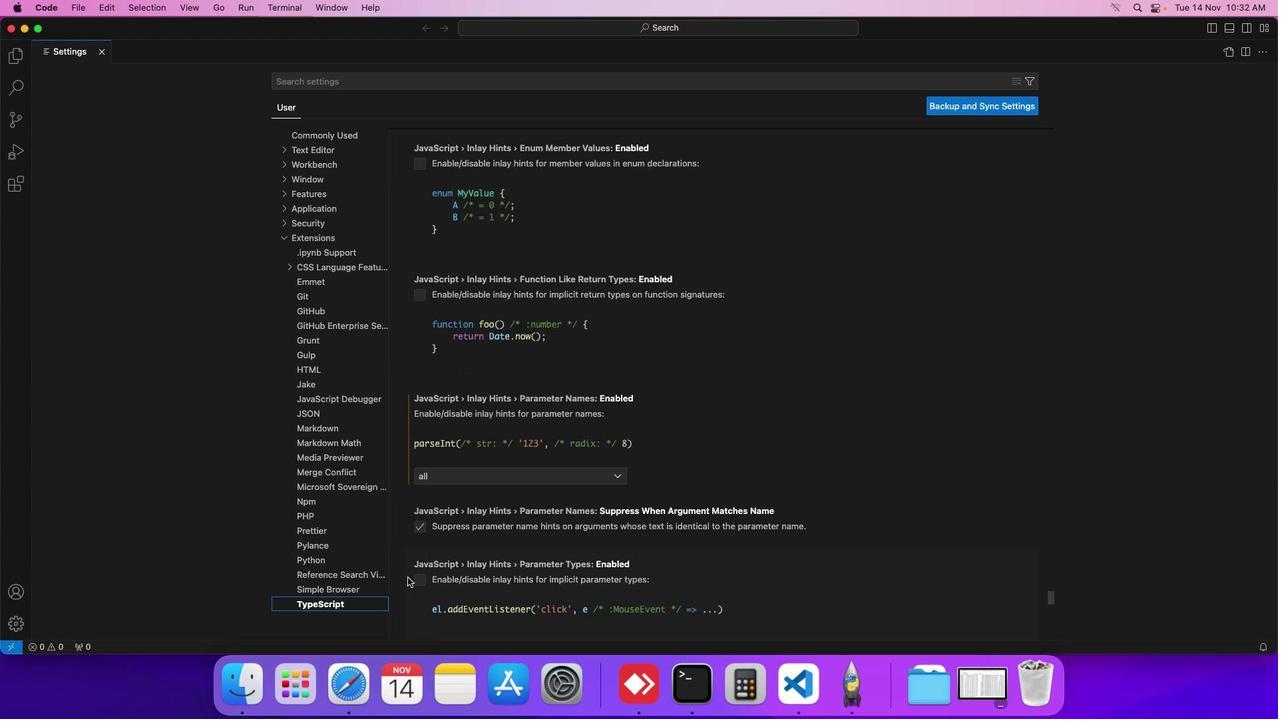 
Action: Mouse scrolled (408, 578) with delta (0, 0)
Screenshot: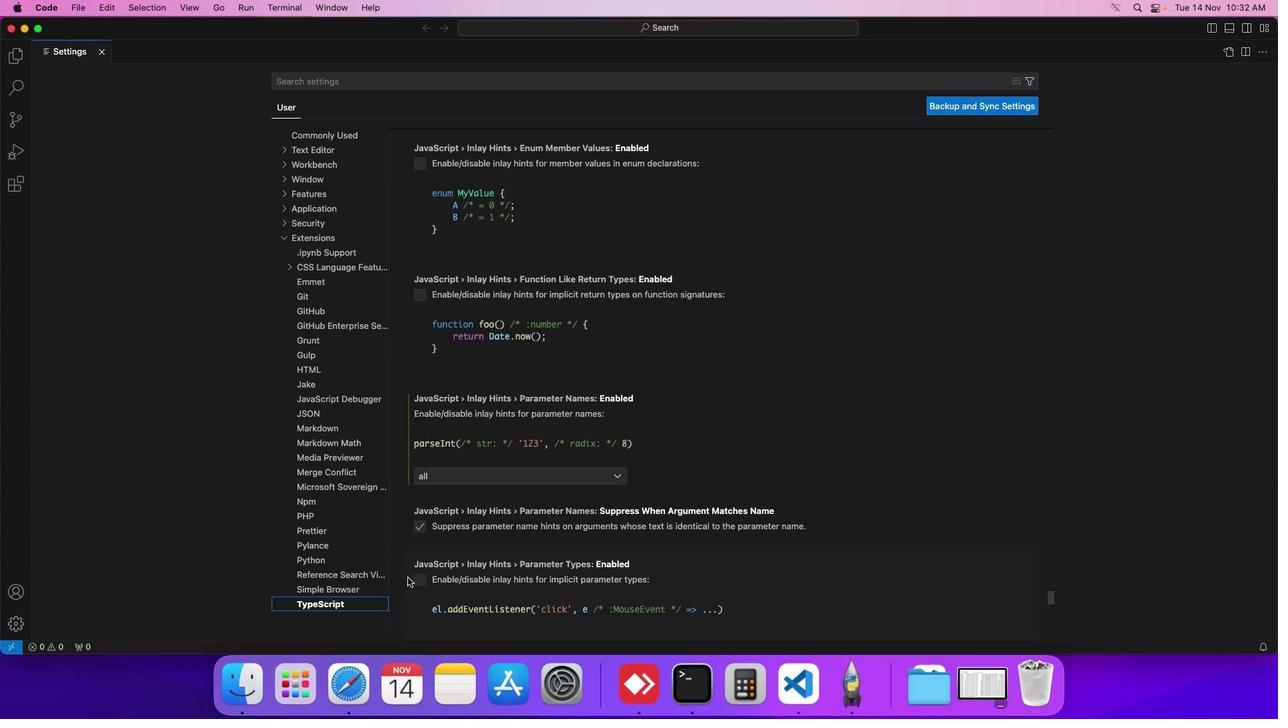 
Action: Mouse scrolled (408, 578) with delta (0, 0)
Screenshot: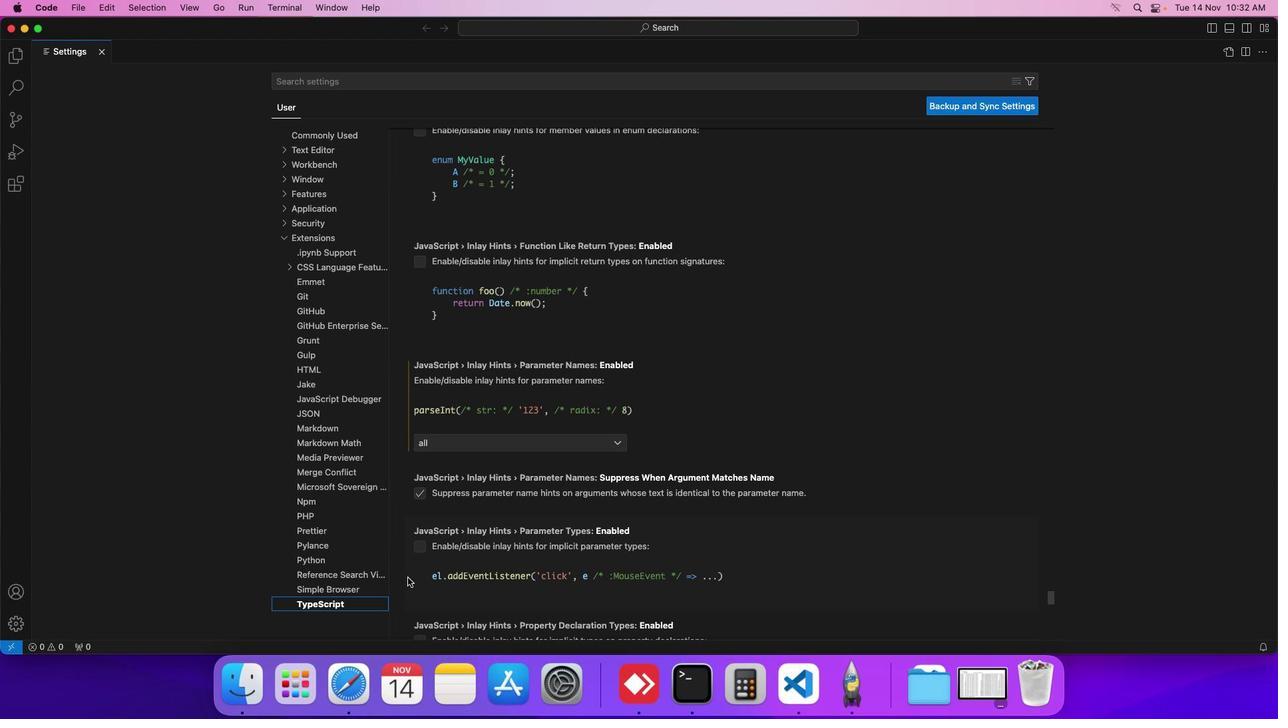 
Action: Mouse scrolled (408, 578) with delta (0, 0)
Screenshot: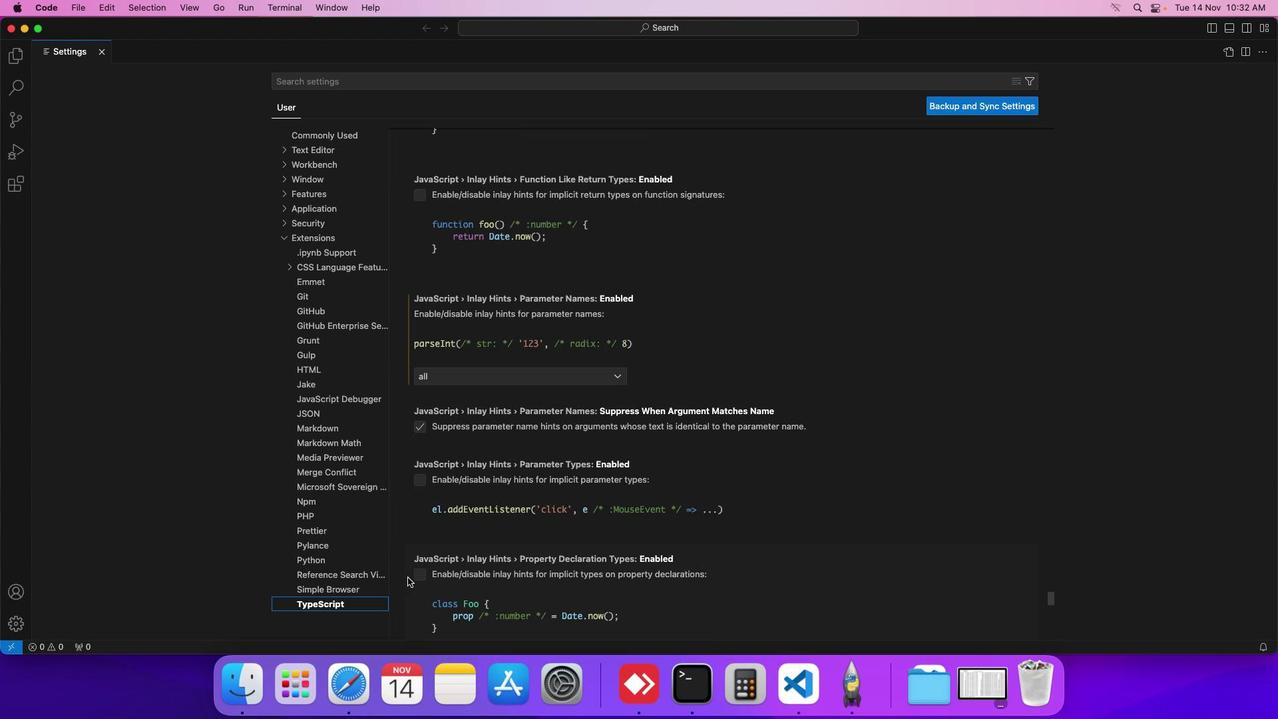
Action: Mouse scrolled (408, 578) with delta (0, 0)
Screenshot: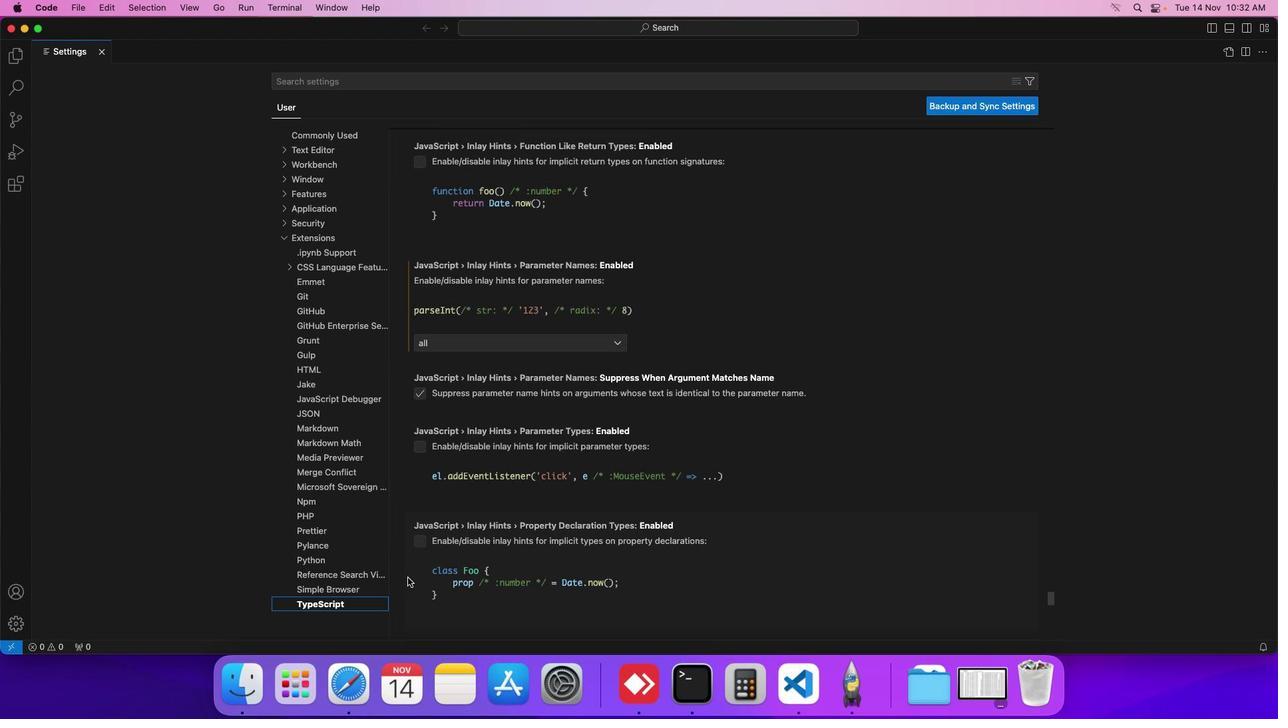 
Action: Mouse scrolled (408, 578) with delta (0, 0)
Screenshot: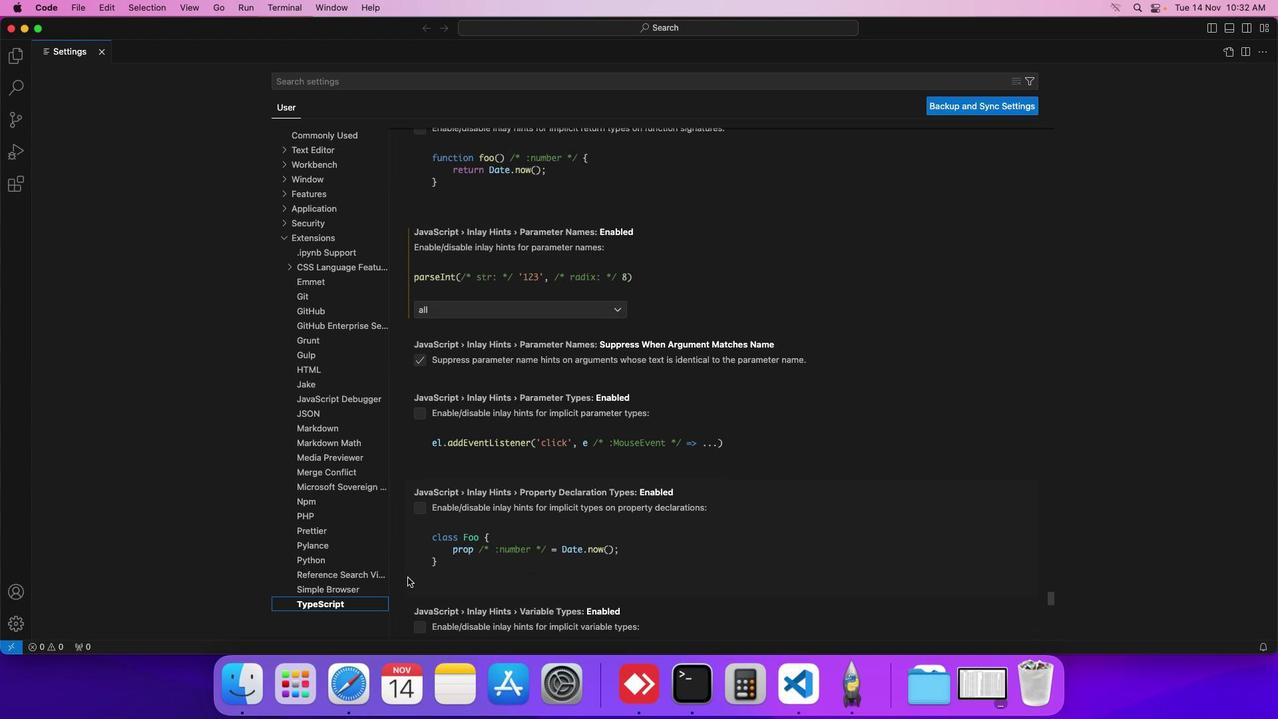 
Action: Mouse scrolled (408, 578) with delta (0, 0)
Screenshot: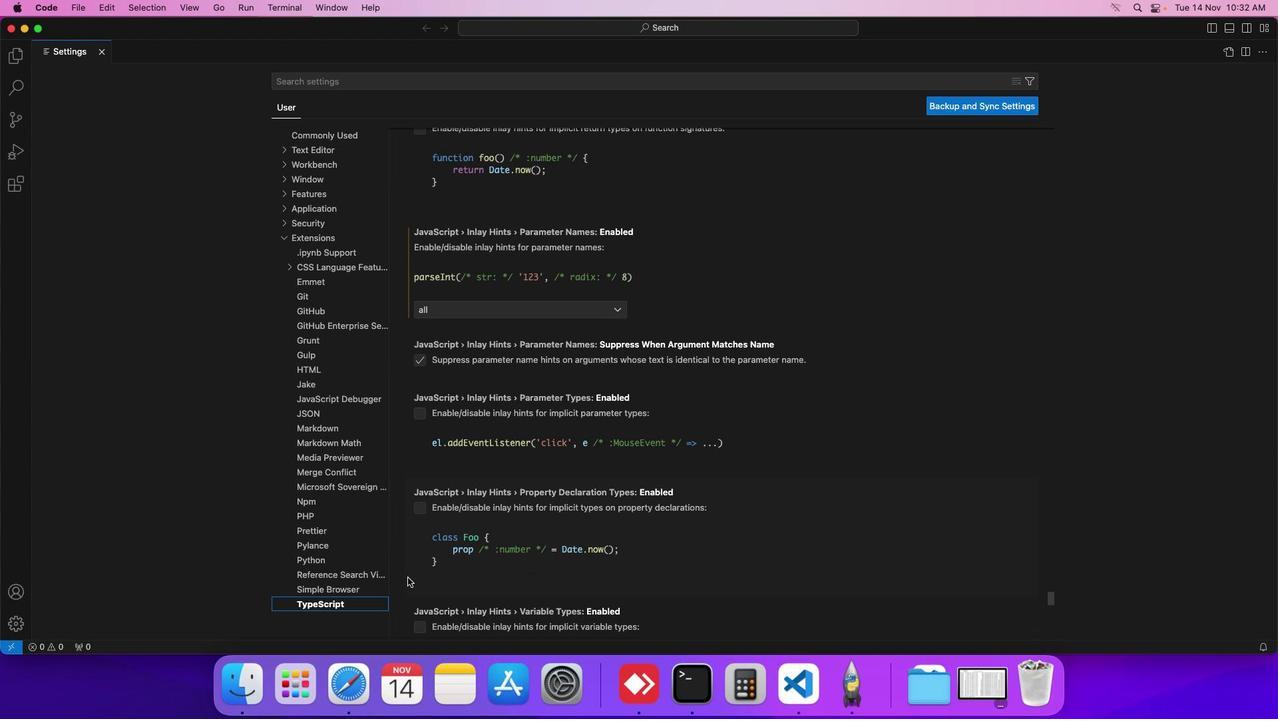 
Action: Mouse scrolled (408, 578) with delta (0, 0)
Screenshot: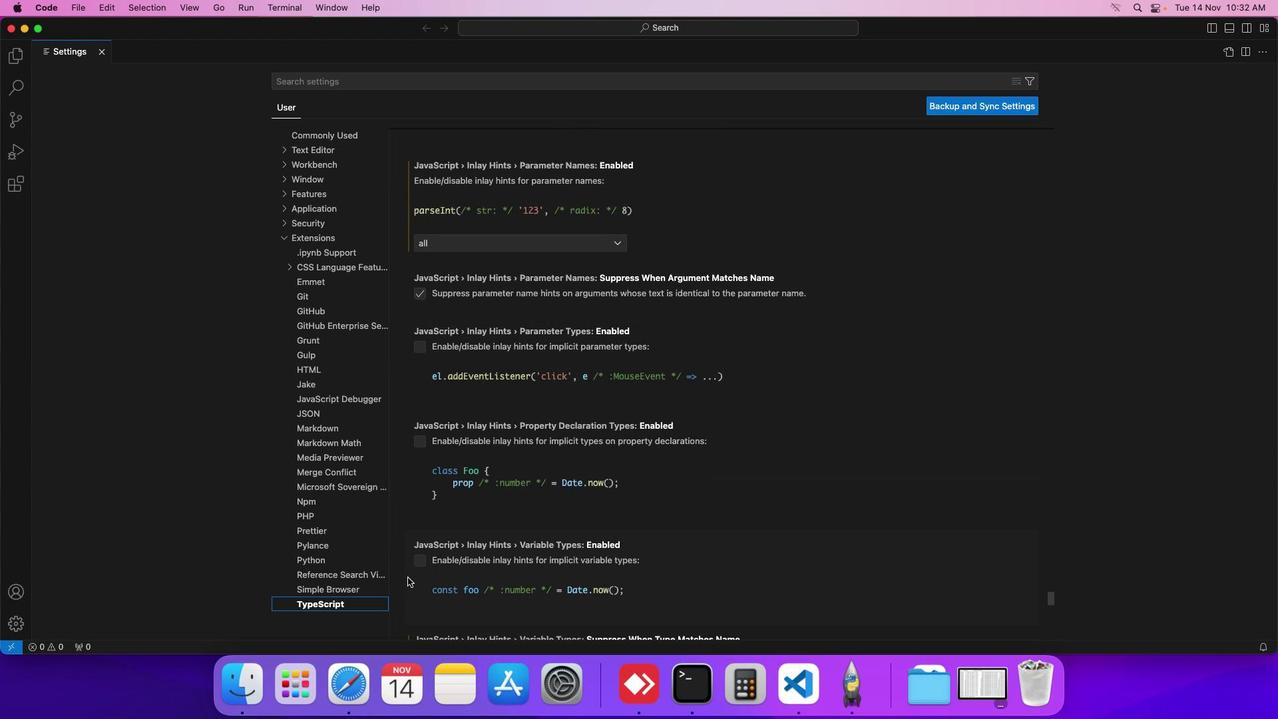 
Action: Mouse scrolled (408, 578) with delta (0, 0)
Screenshot: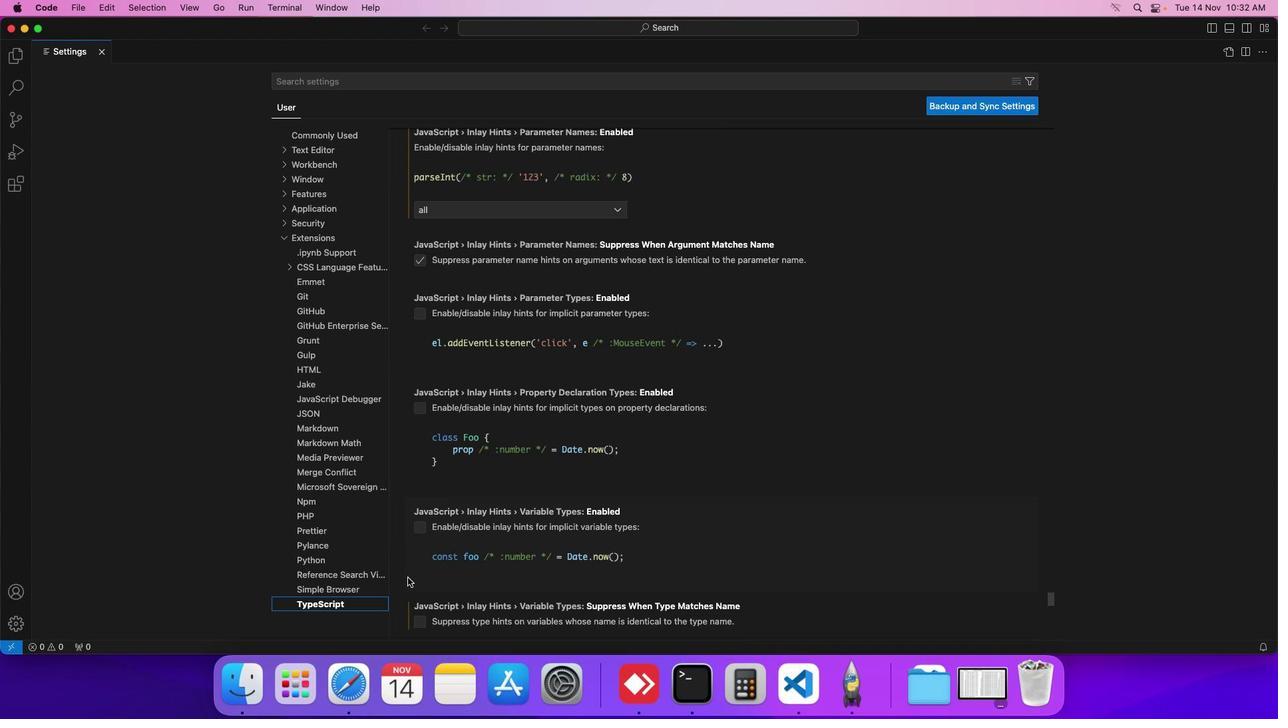 
Action: Mouse scrolled (408, 578) with delta (0, 0)
Screenshot: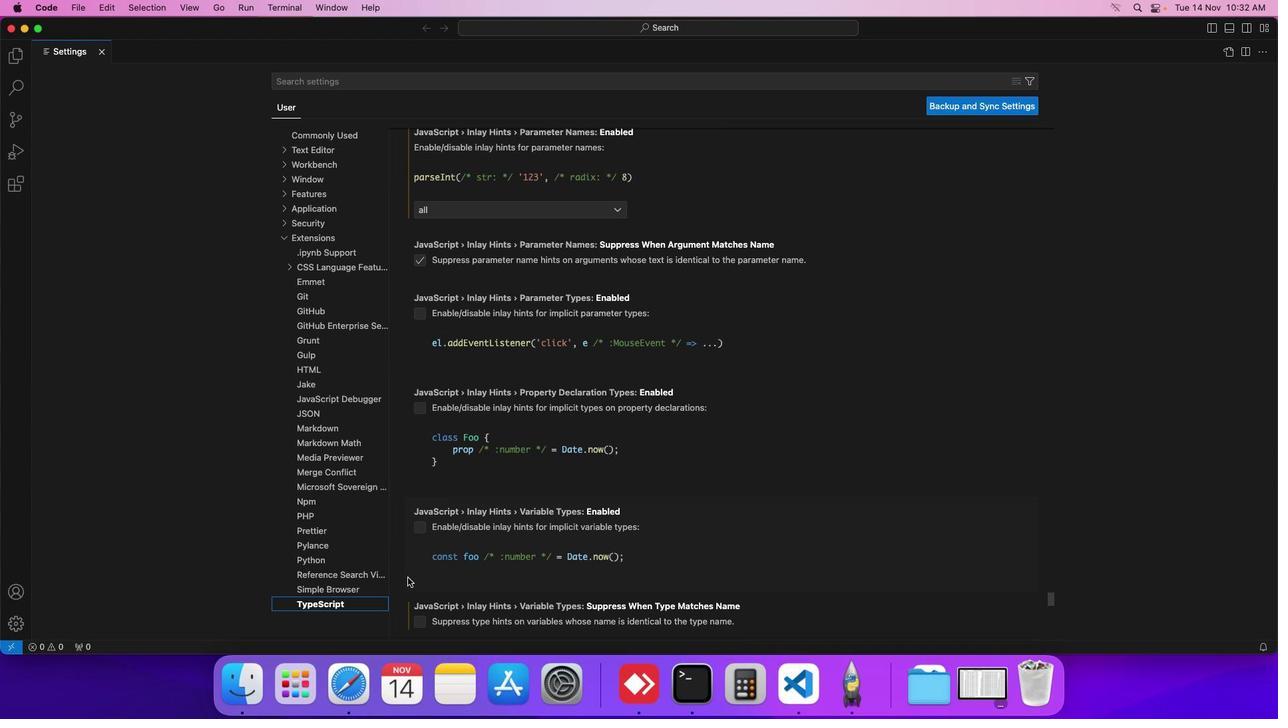
Action: Mouse scrolled (408, 578) with delta (0, 0)
Screenshot: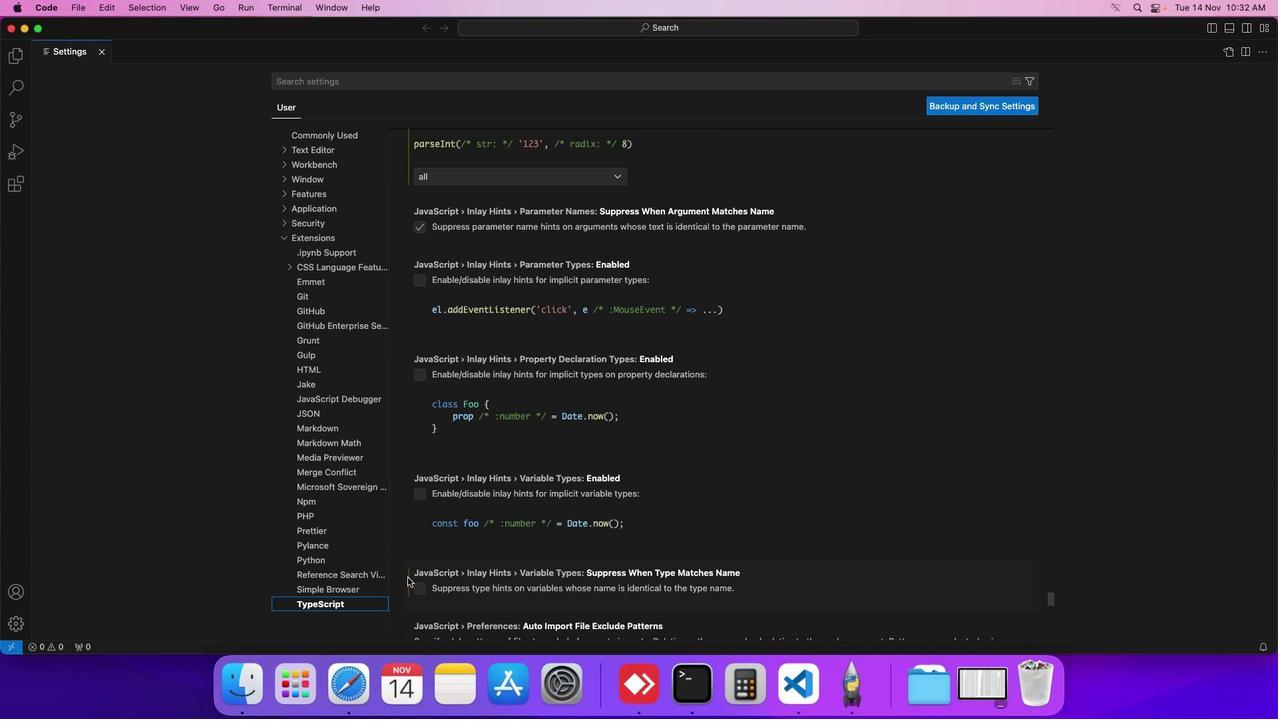 
Action: Mouse scrolled (408, 578) with delta (0, 0)
Screenshot: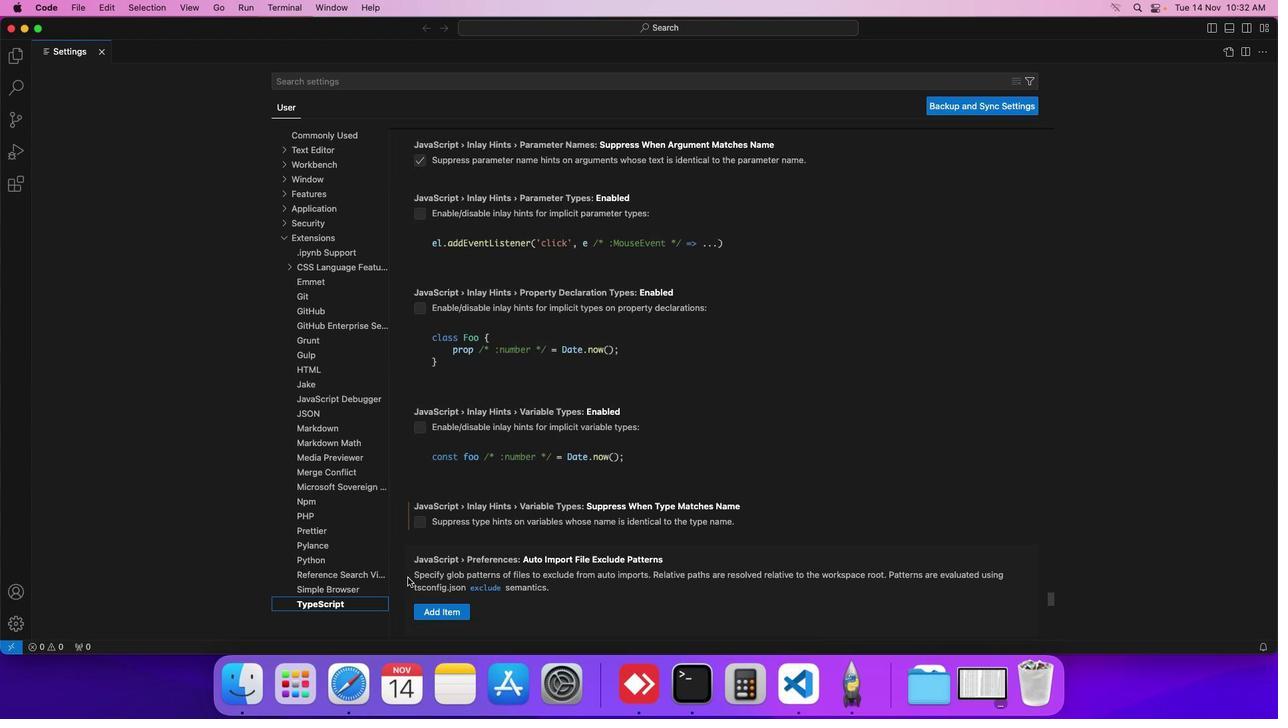 
Action: Mouse scrolled (408, 578) with delta (0, 0)
Screenshot: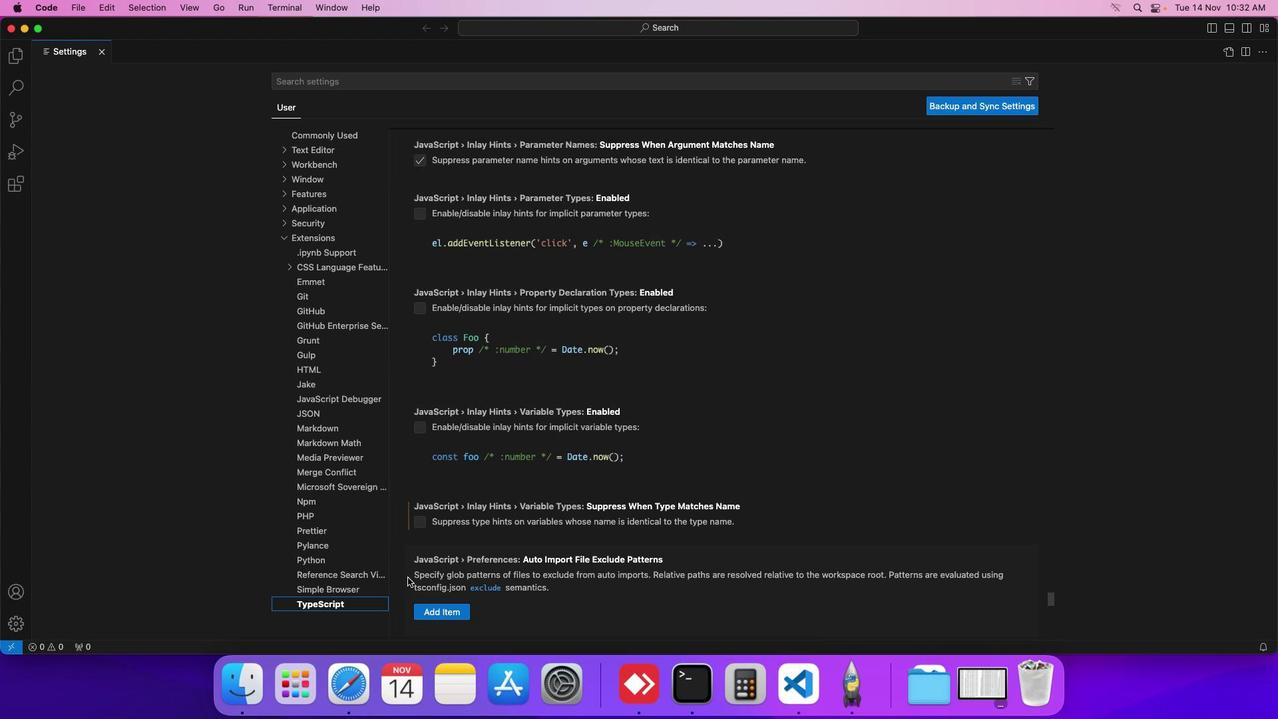 
Action: Mouse scrolled (408, 578) with delta (0, 0)
Screenshot: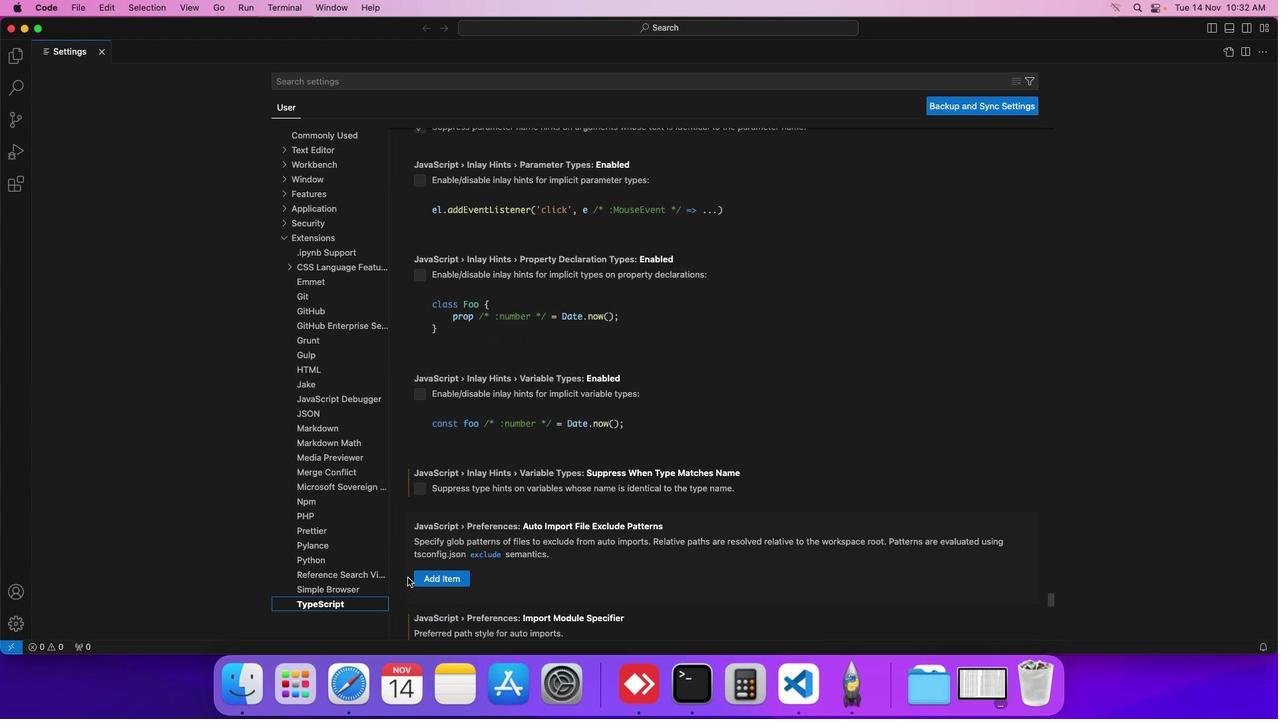 
Action: Mouse scrolled (408, 578) with delta (0, 0)
Screenshot: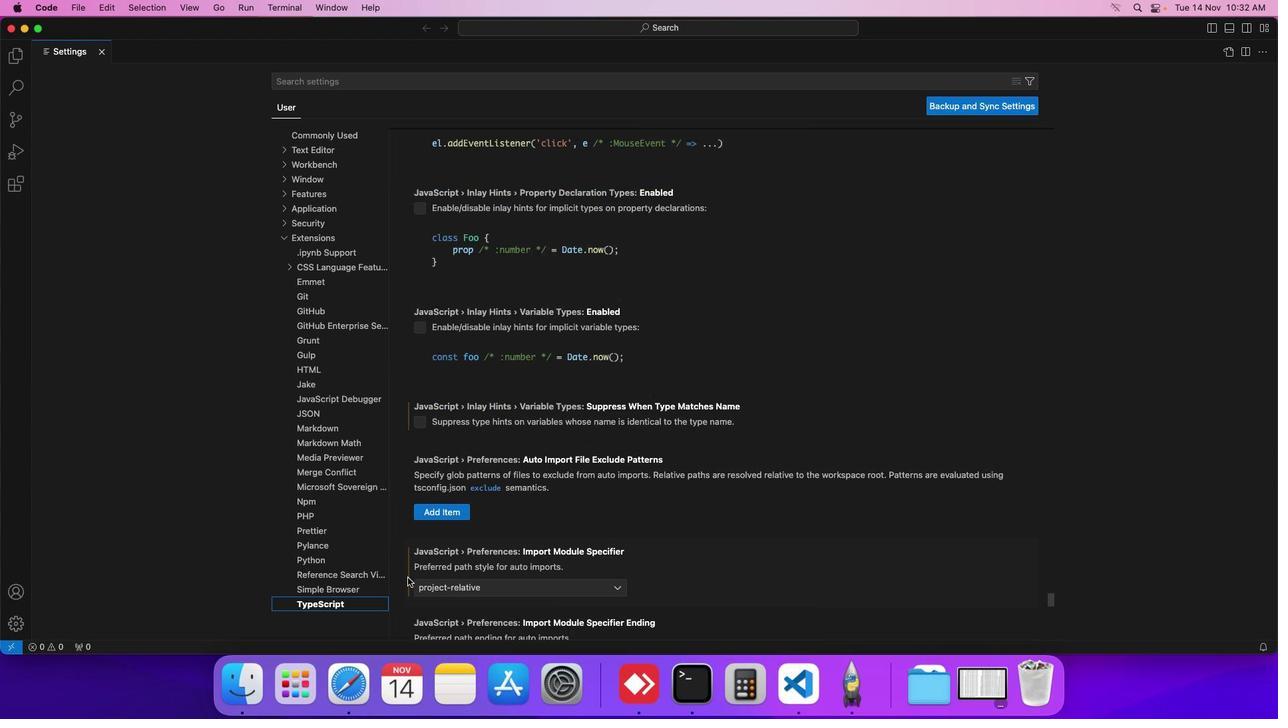 
Action: Mouse scrolled (408, 578) with delta (0, 0)
Screenshot: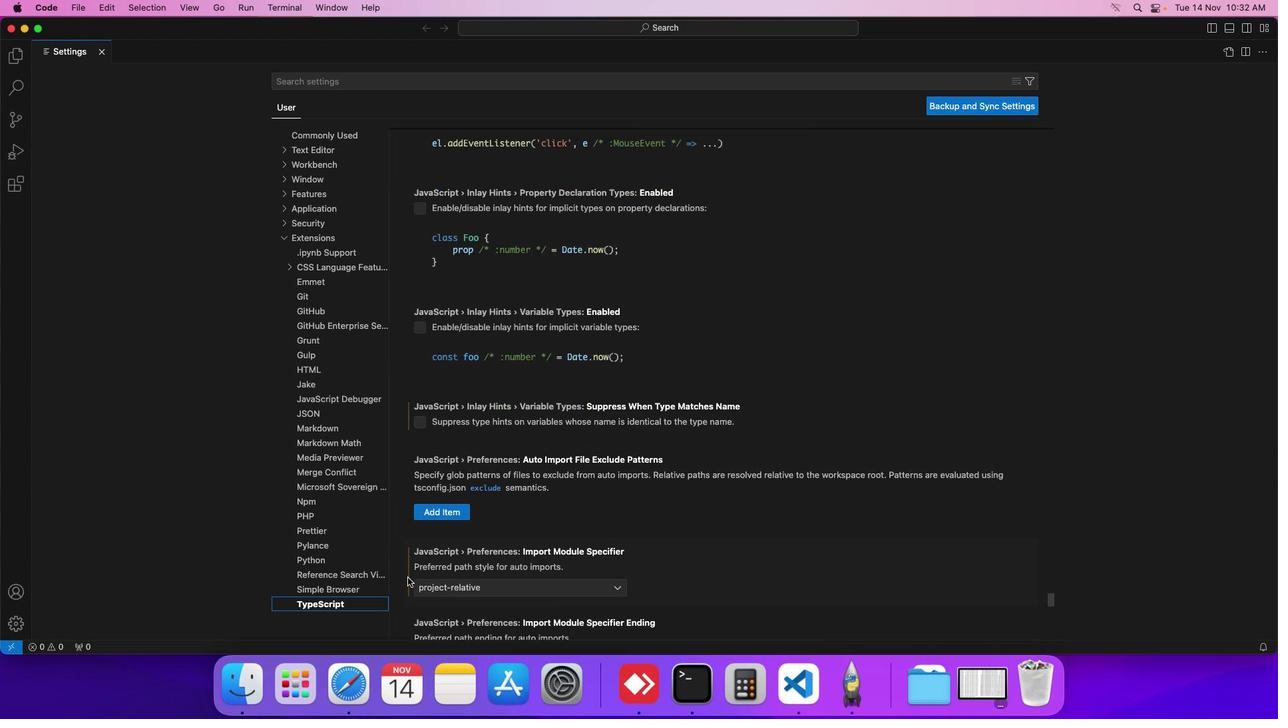 
Action: Mouse scrolled (408, 578) with delta (0, -1)
Screenshot: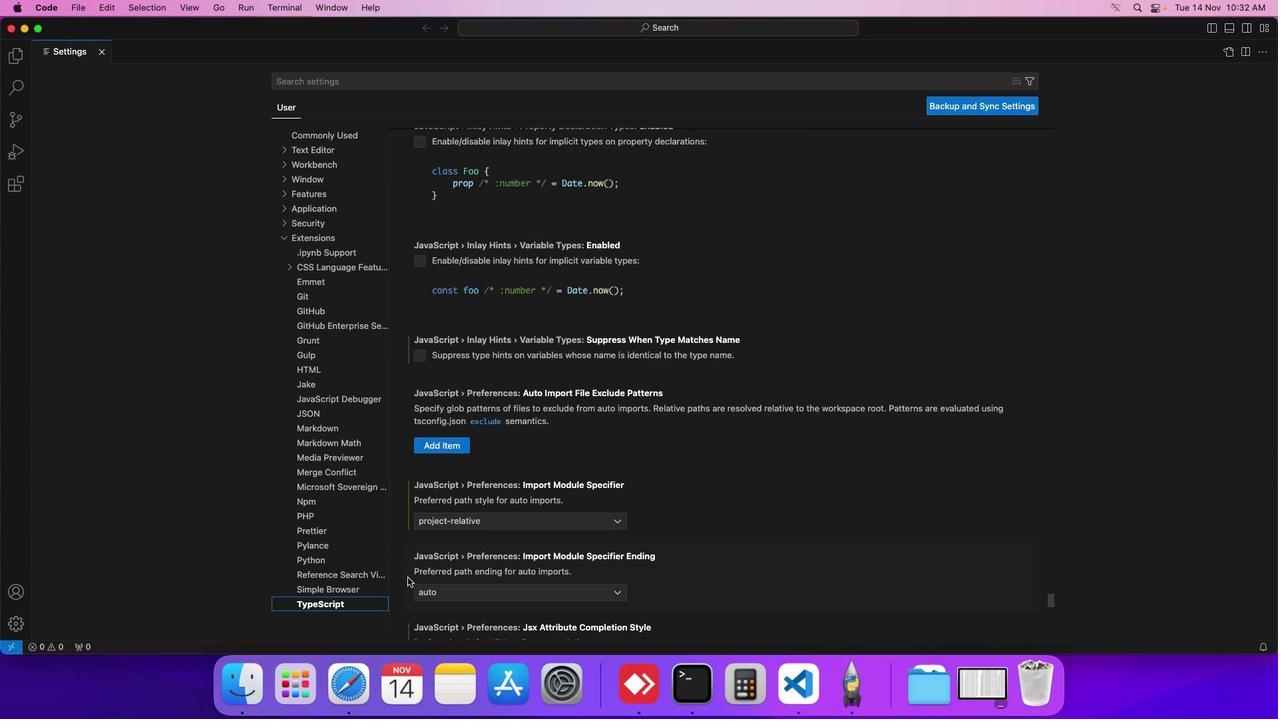 
Action: Mouse scrolled (408, 578) with delta (0, -1)
Screenshot: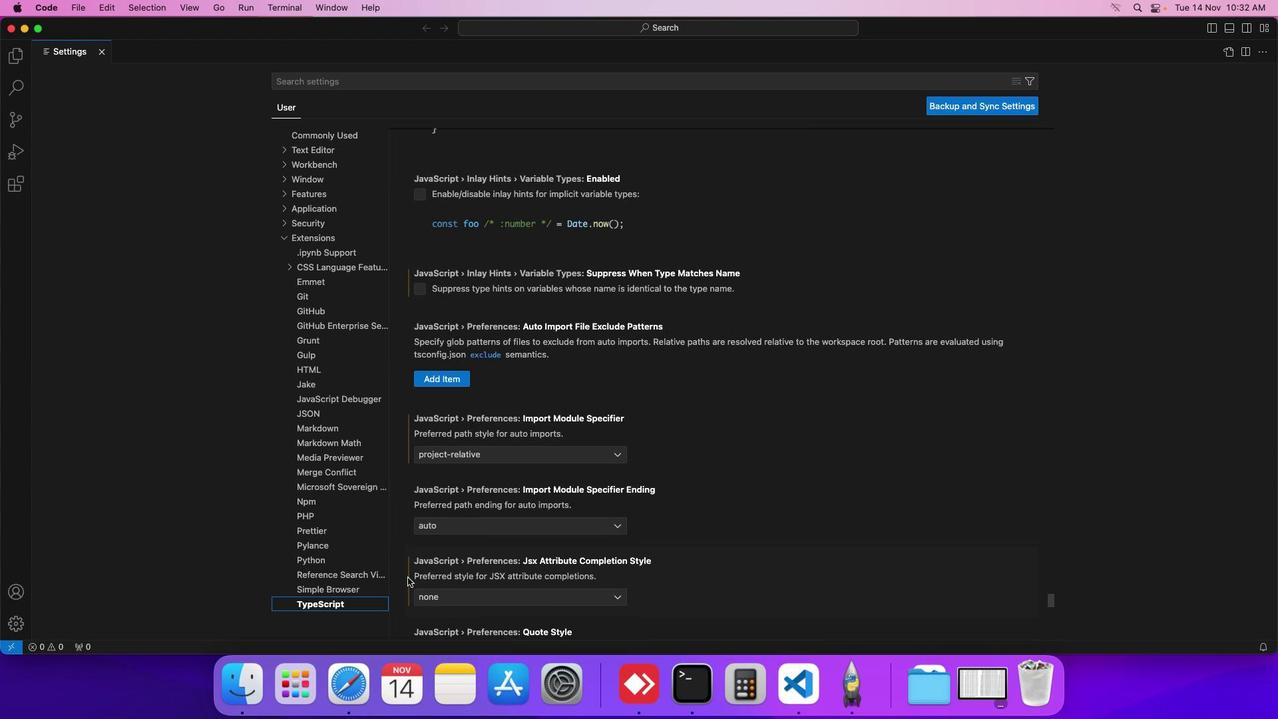 
Action: Mouse scrolled (408, 578) with delta (0, 0)
Screenshot: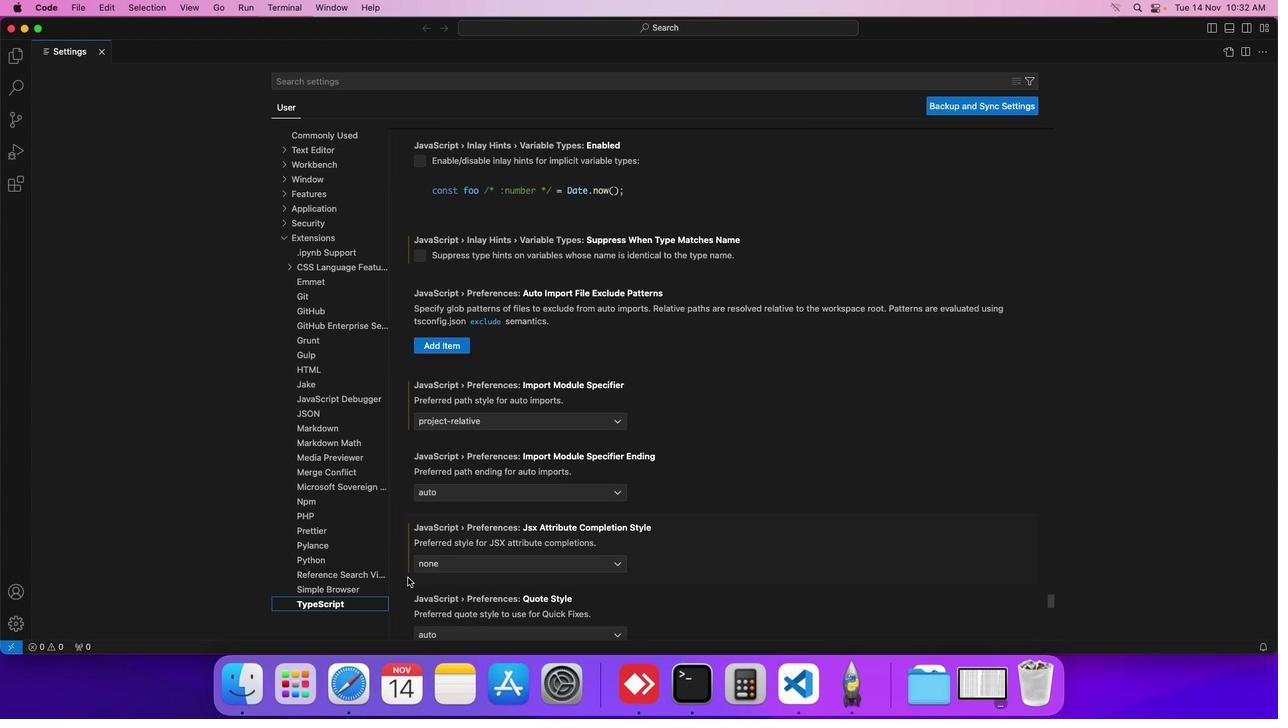 
Action: Mouse scrolled (408, 578) with delta (0, 0)
Screenshot: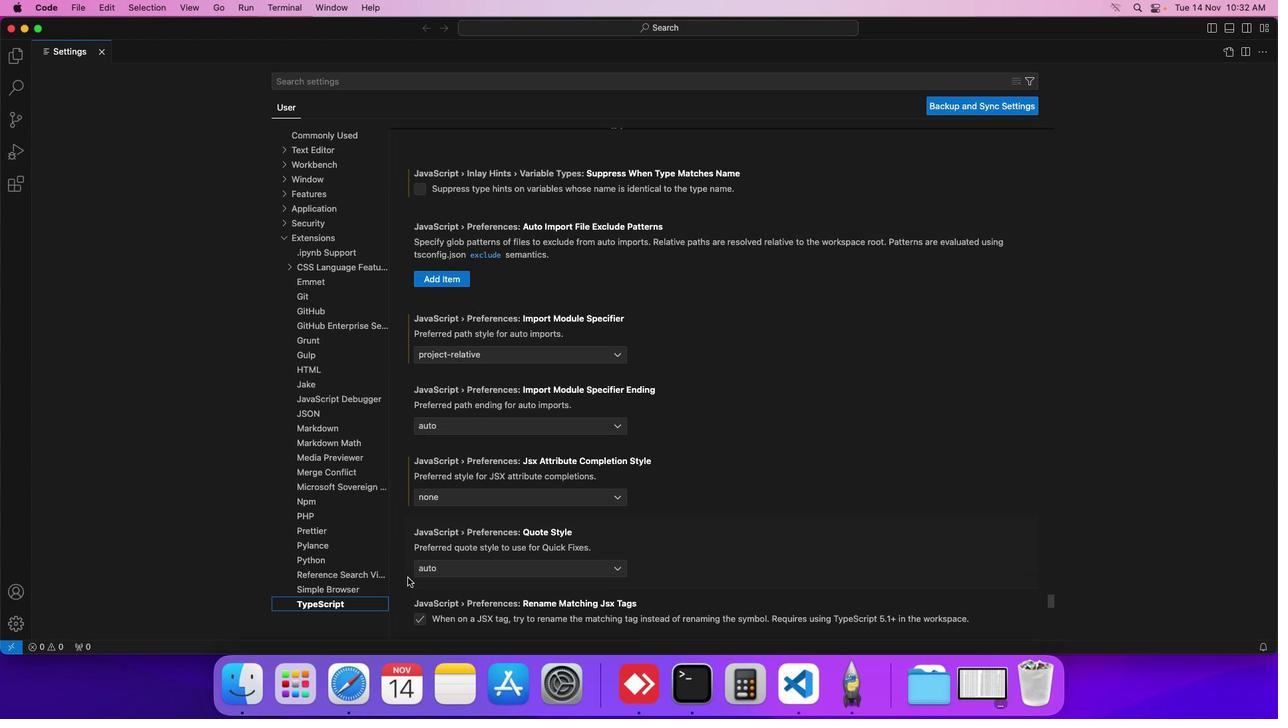 
Action: Mouse scrolled (408, 578) with delta (0, 0)
Screenshot: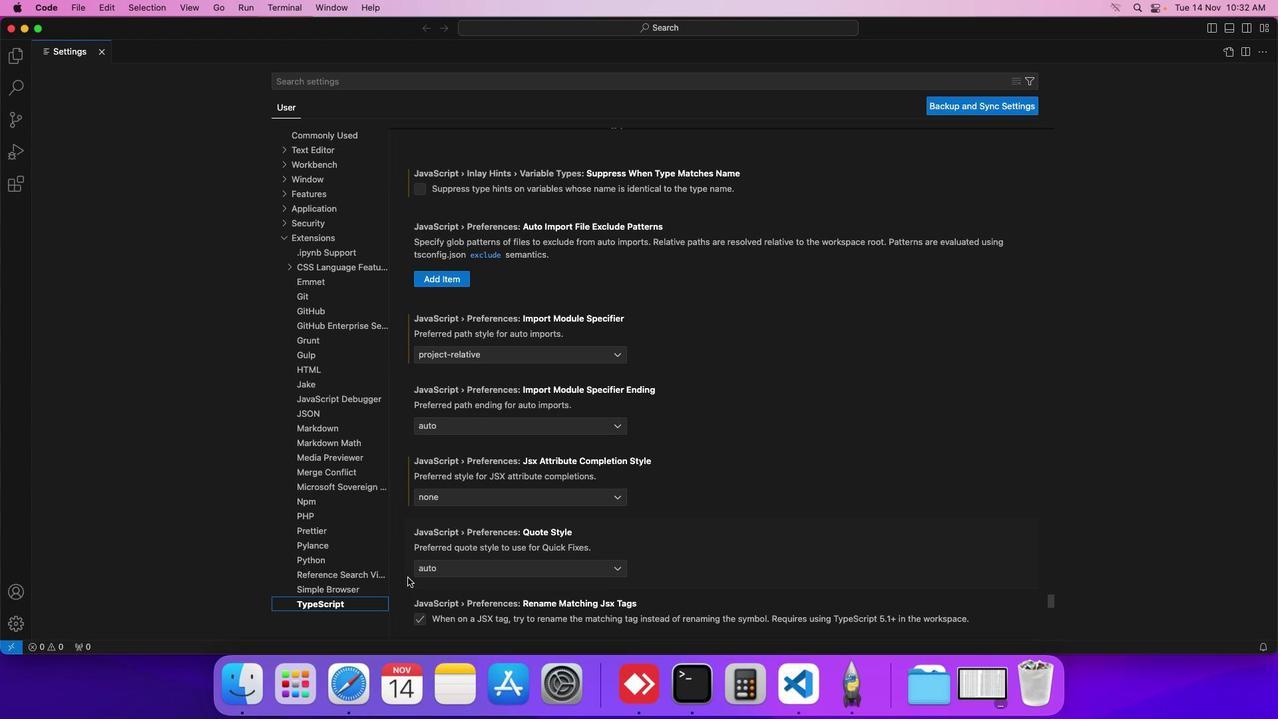 
Action: Mouse scrolled (408, 578) with delta (0, 0)
Screenshot: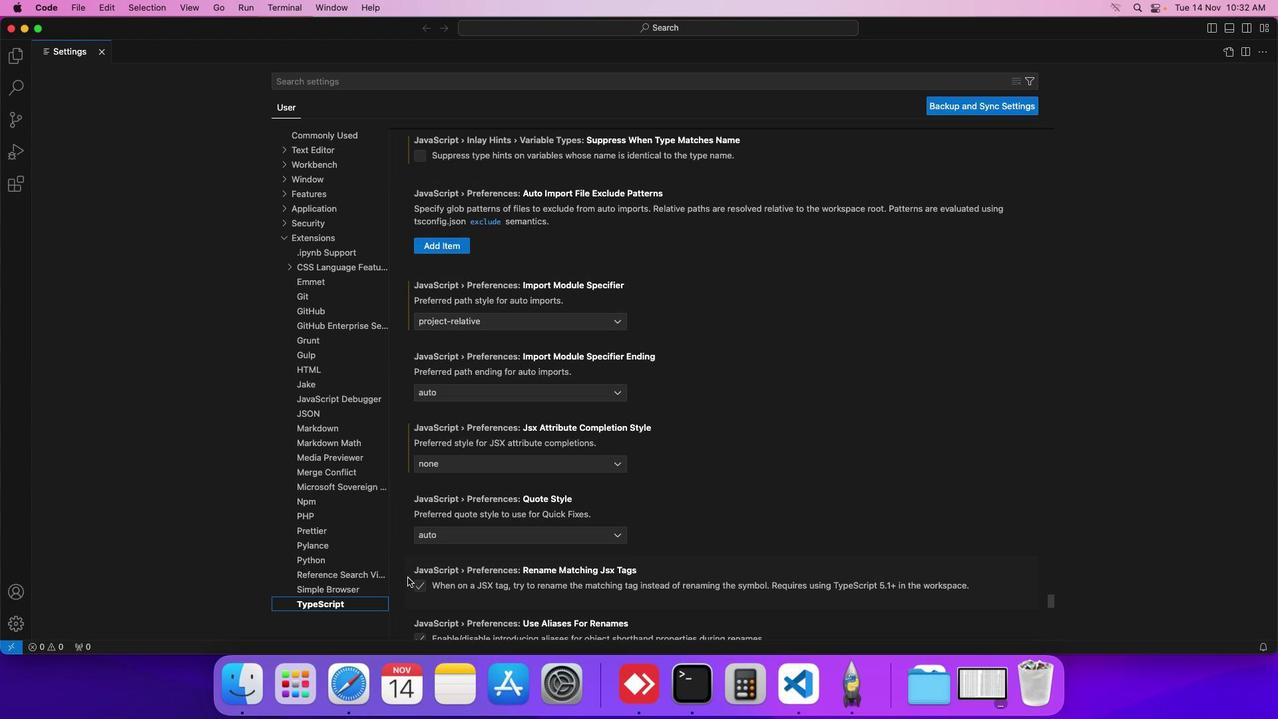 
Action: Mouse scrolled (408, 578) with delta (0, 0)
Screenshot: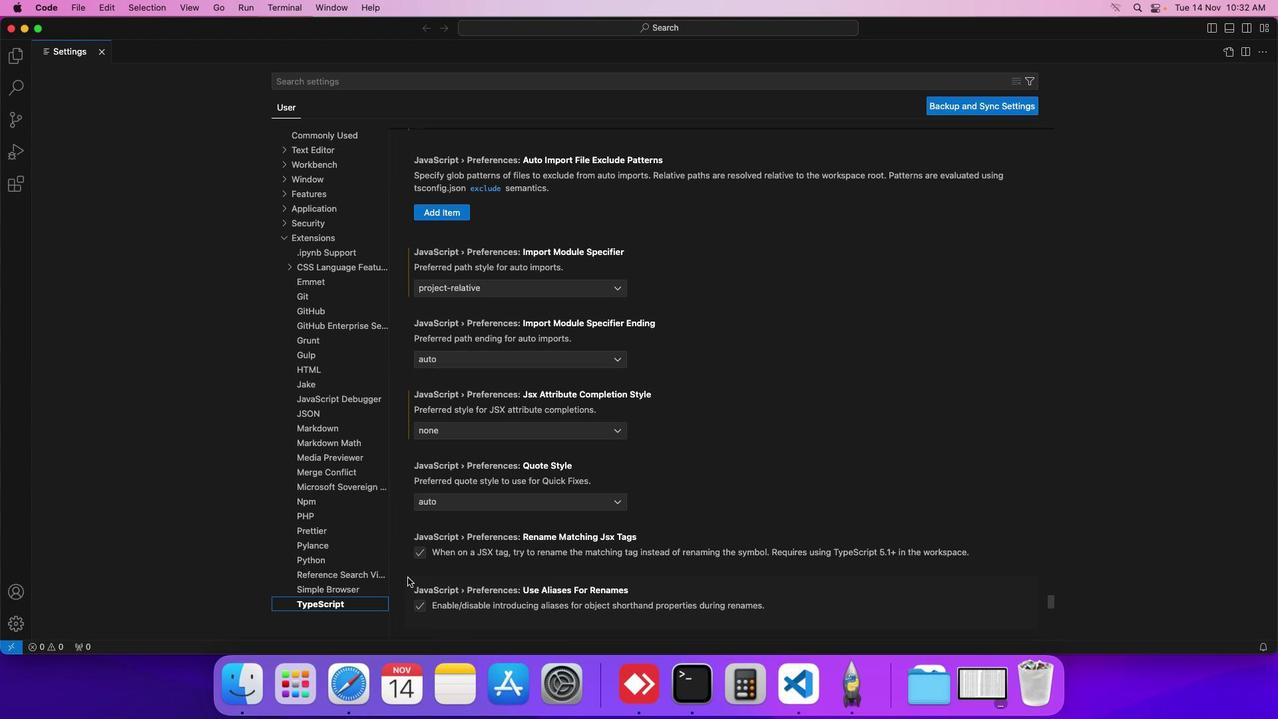 
Action: Mouse moved to (535, 292)
Screenshot: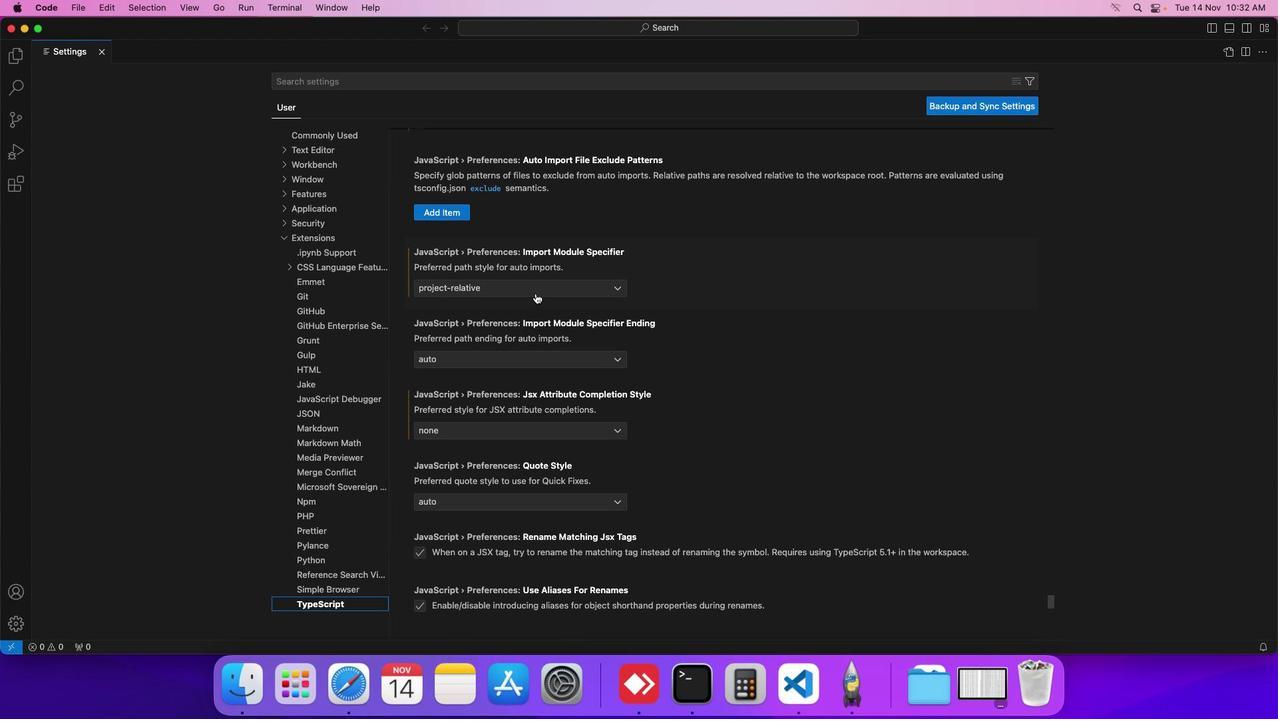 
Action: Mouse pressed left at (535, 292)
Screenshot: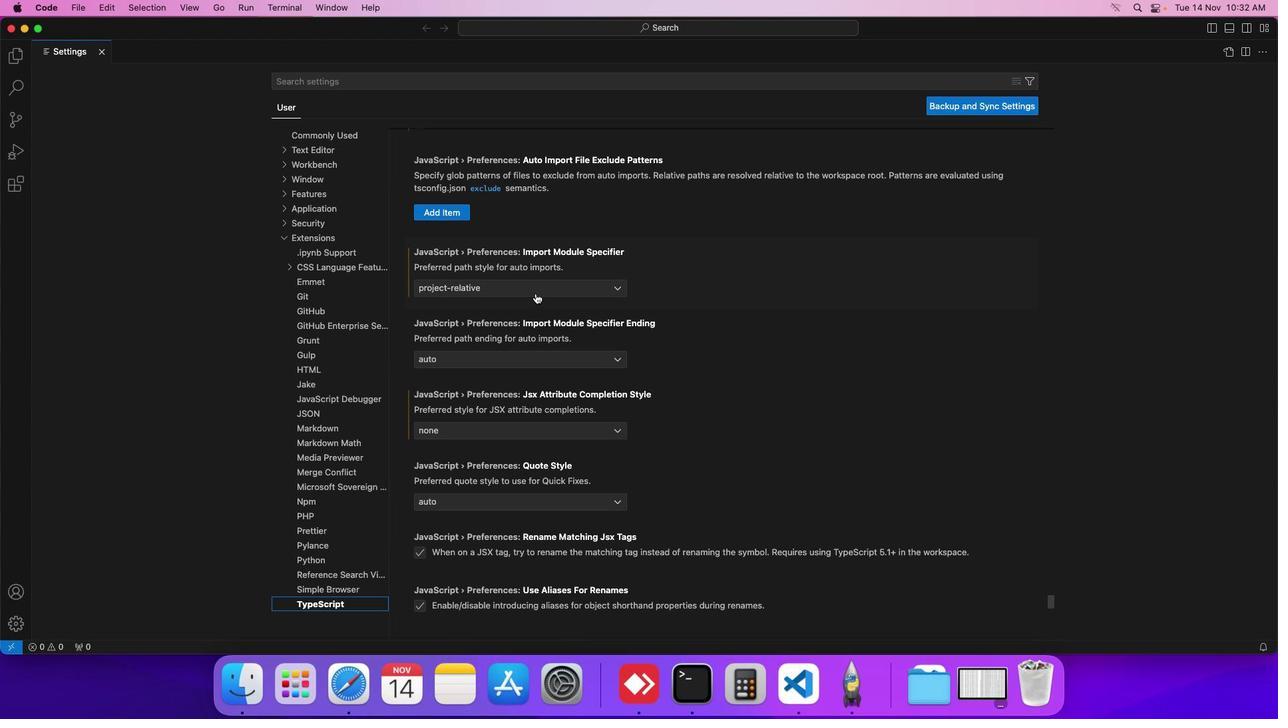 
Action: Mouse moved to (496, 333)
Screenshot: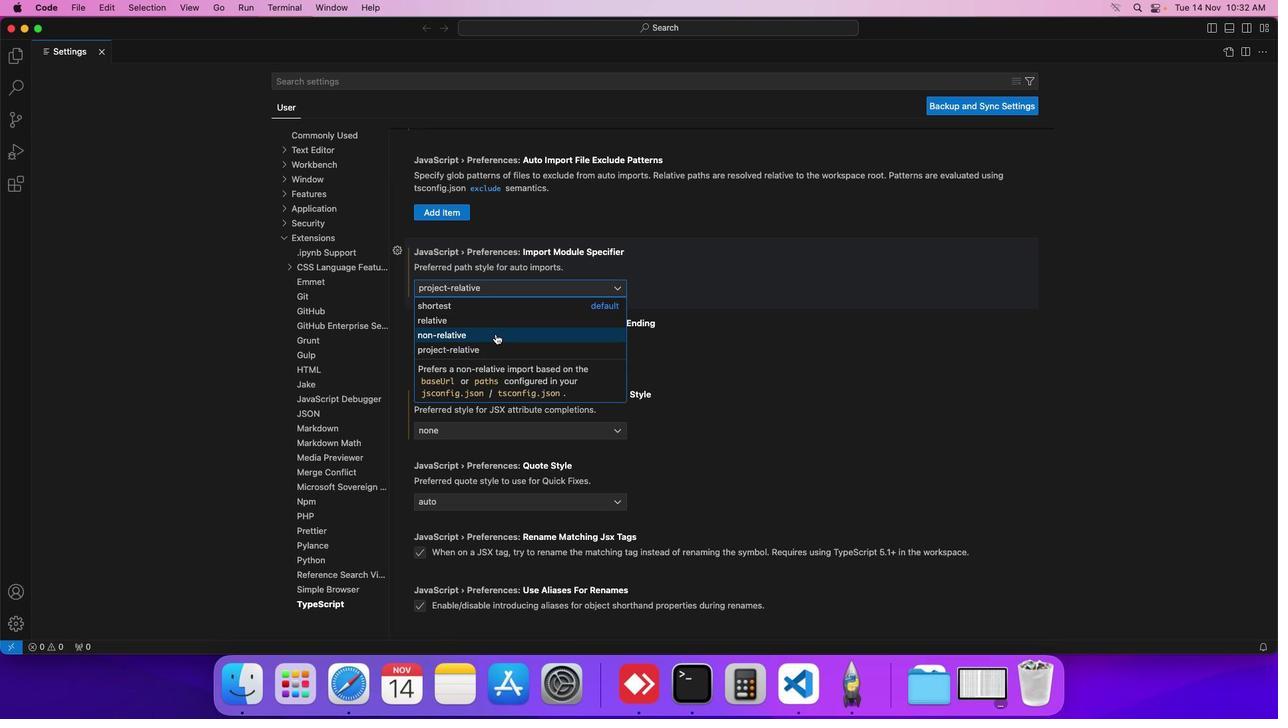 
Action: Mouse pressed left at (496, 333)
Screenshot: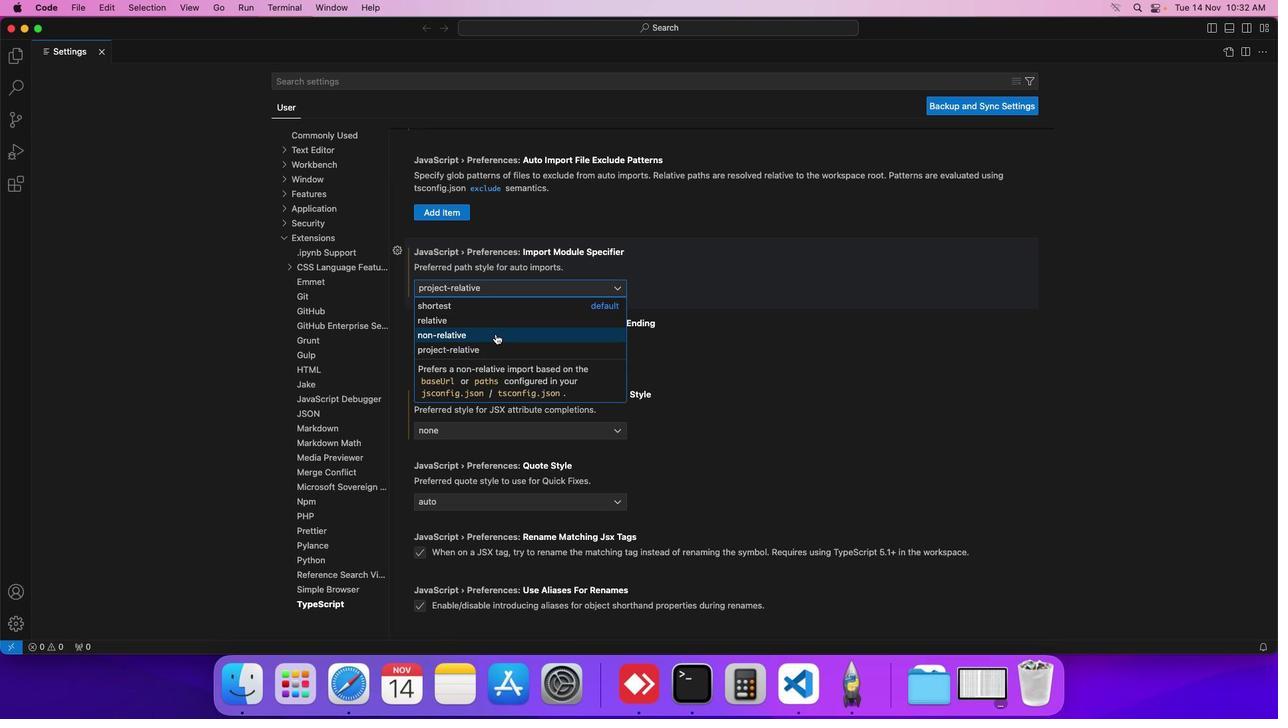 
